 Task: In the sheet Budget Analysis ToolFont size of heading  18 Font style of dataoswald 'Font size of data '9 Alignment of headline & dataAlign center.   Fill color in heading, Red Font color of dataIn the sheet  Budget Tracking Workbookbook
Action: Mouse moved to (263, 191)
Screenshot: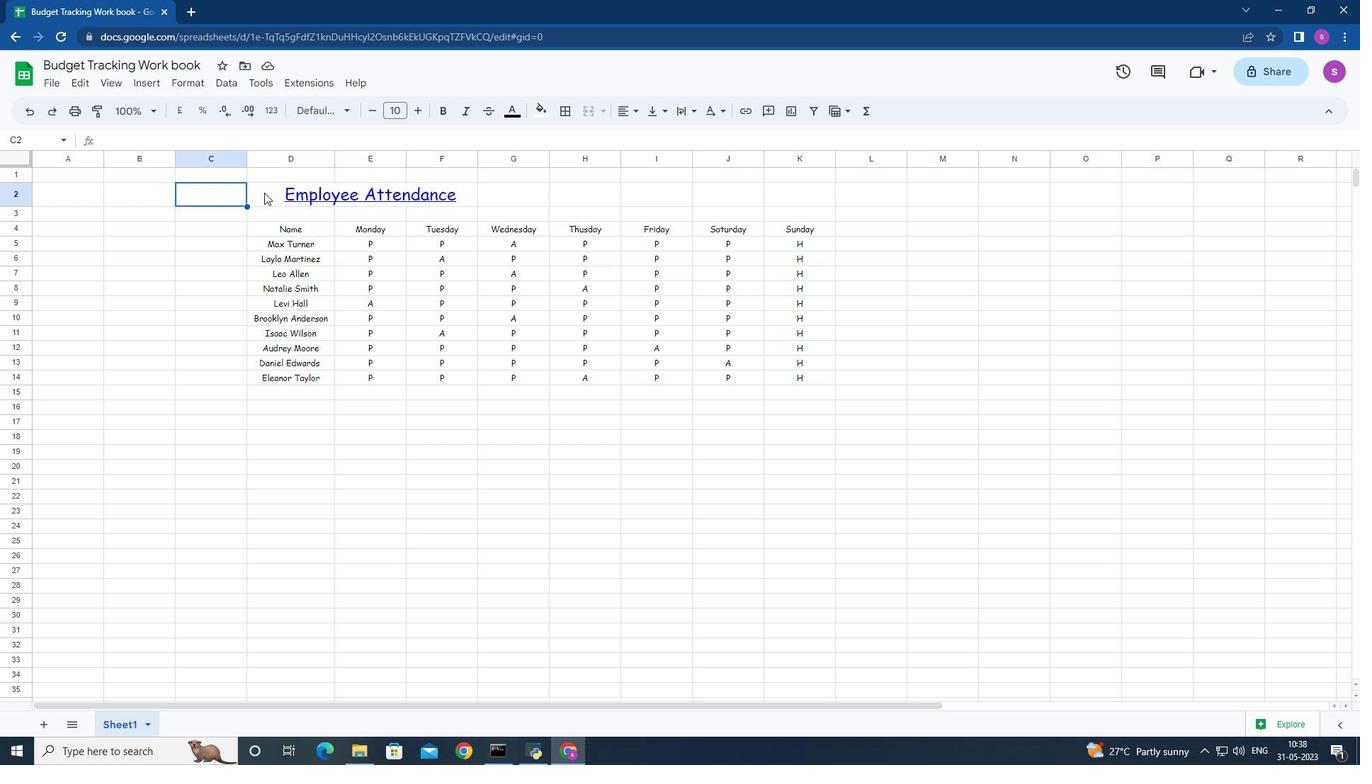 
Action: Mouse pressed left at (263, 191)
Screenshot: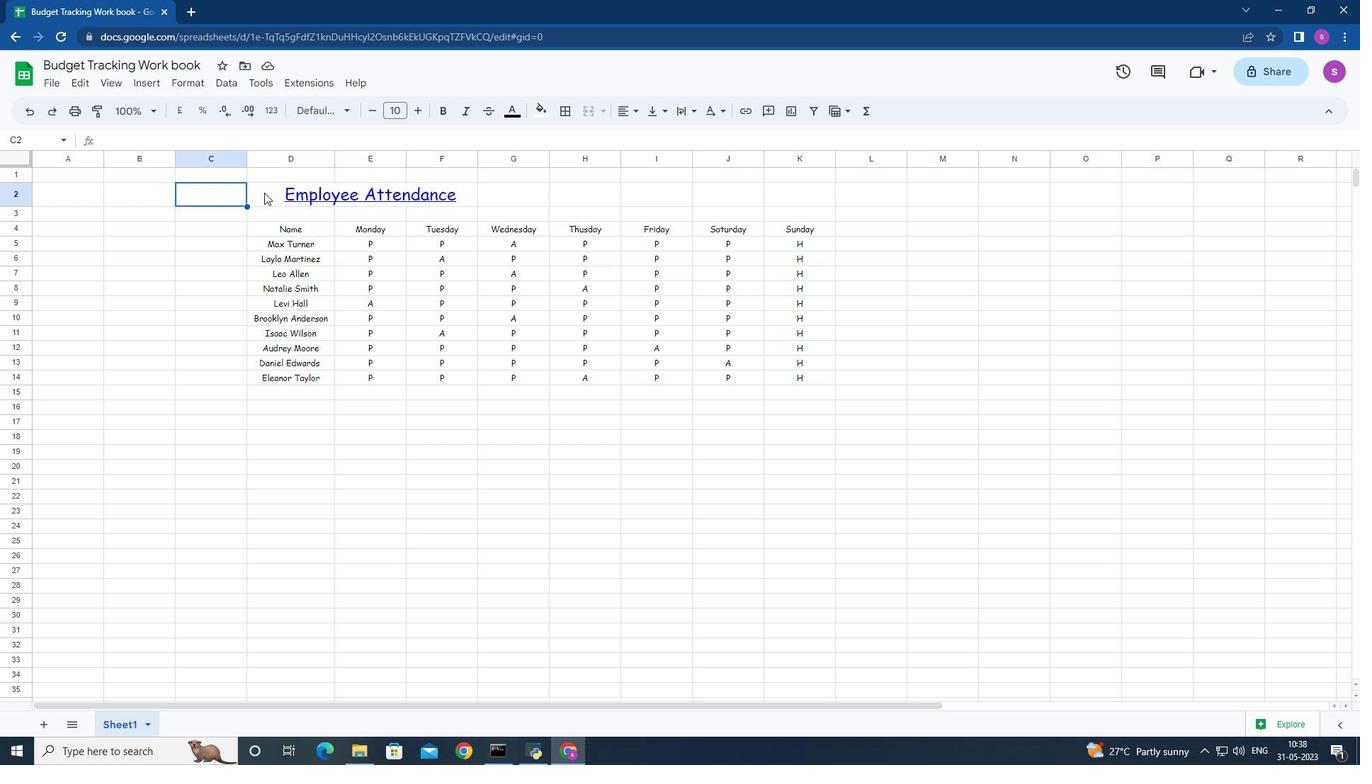 
Action: Mouse moved to (417, 109)
Screenshot: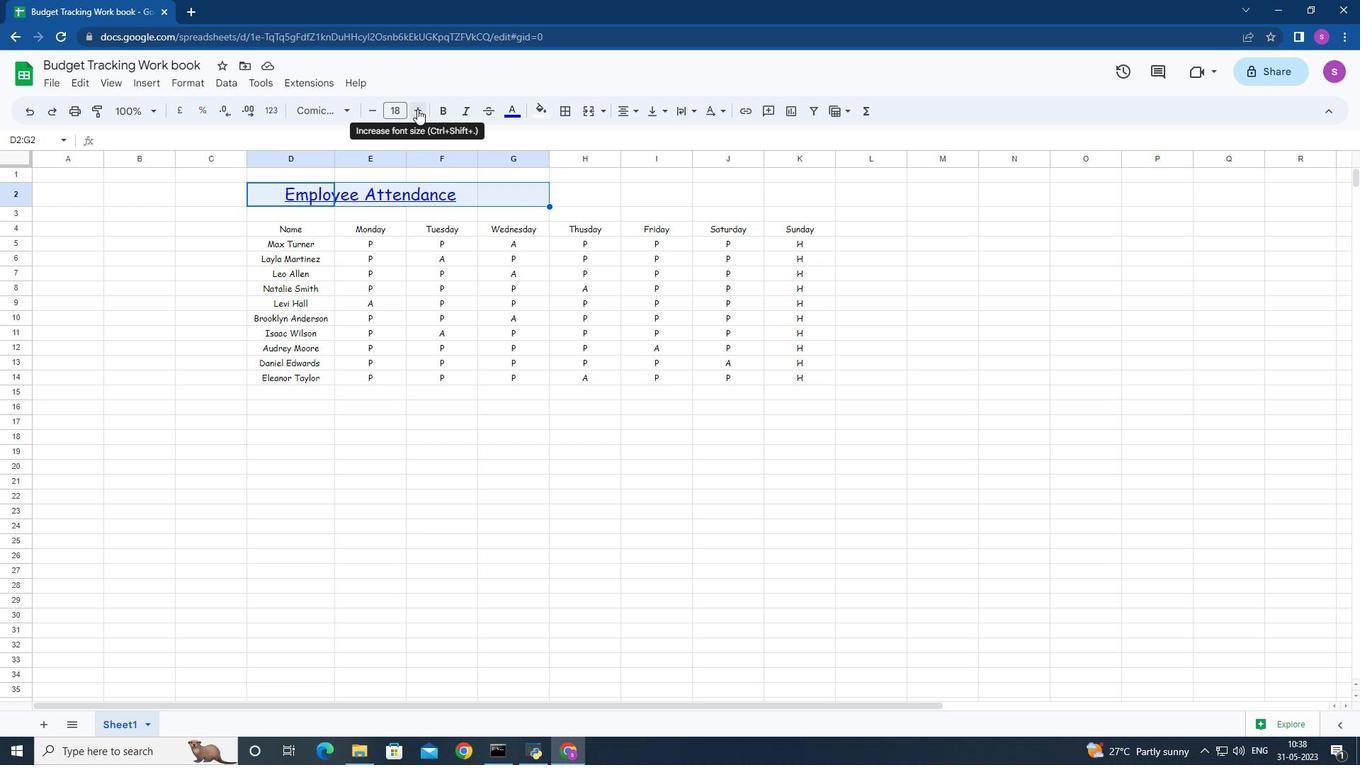 
Action: Mouse pressed left at (417, 109)
Screenshot: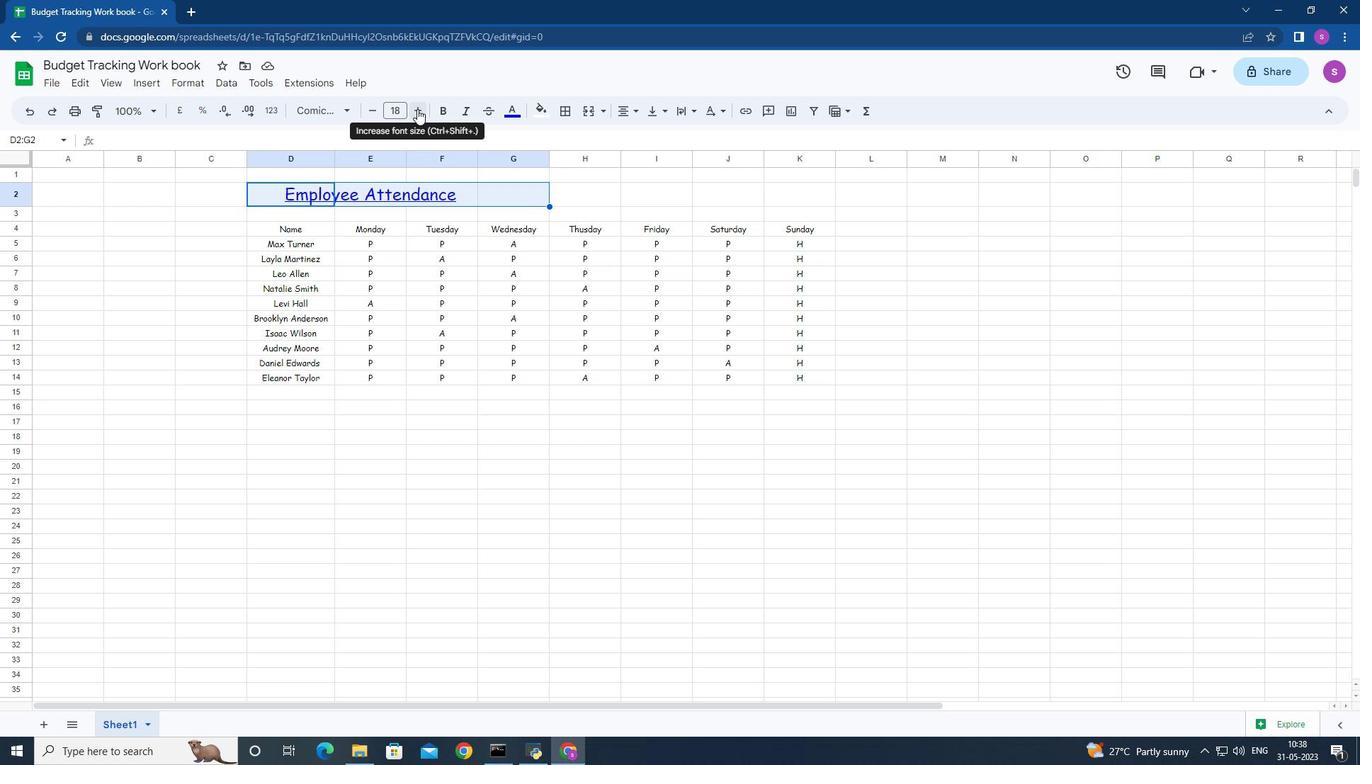
Action: Mouse moved to (374, 110)
Screenshot: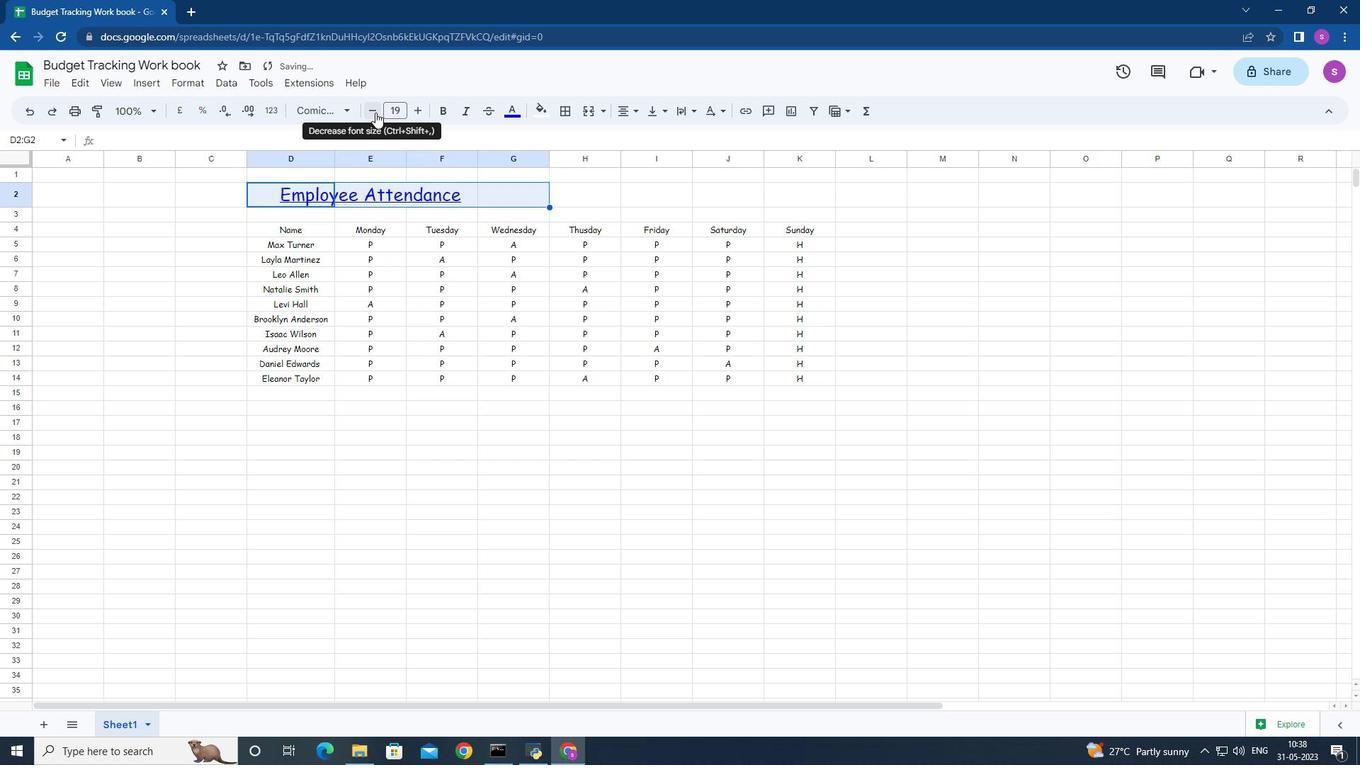 
Action: Mouse pressed left at (374, 110)
Screenshot: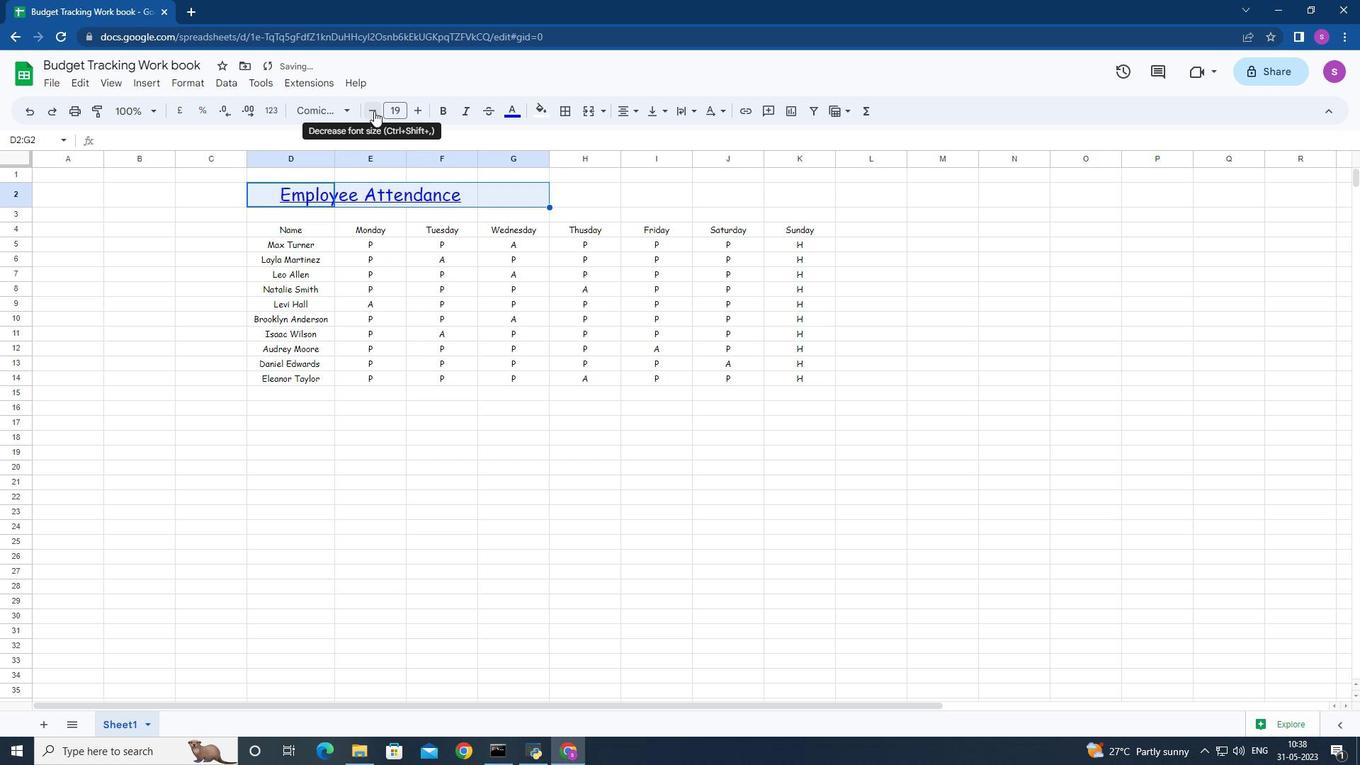 
Action: Mouse moved to (259, 226)
Screenshot: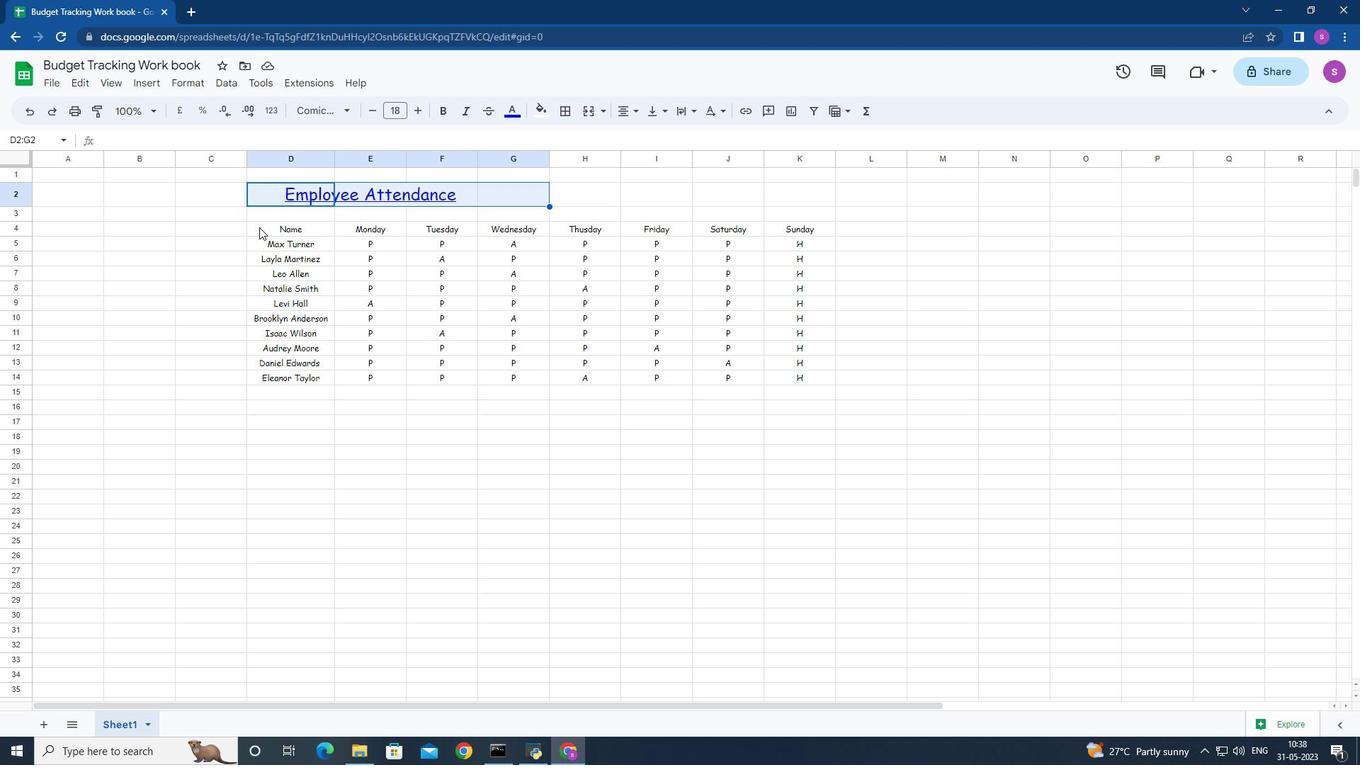 
Action: Mouse pressed left at (259, 226)
Screenshot: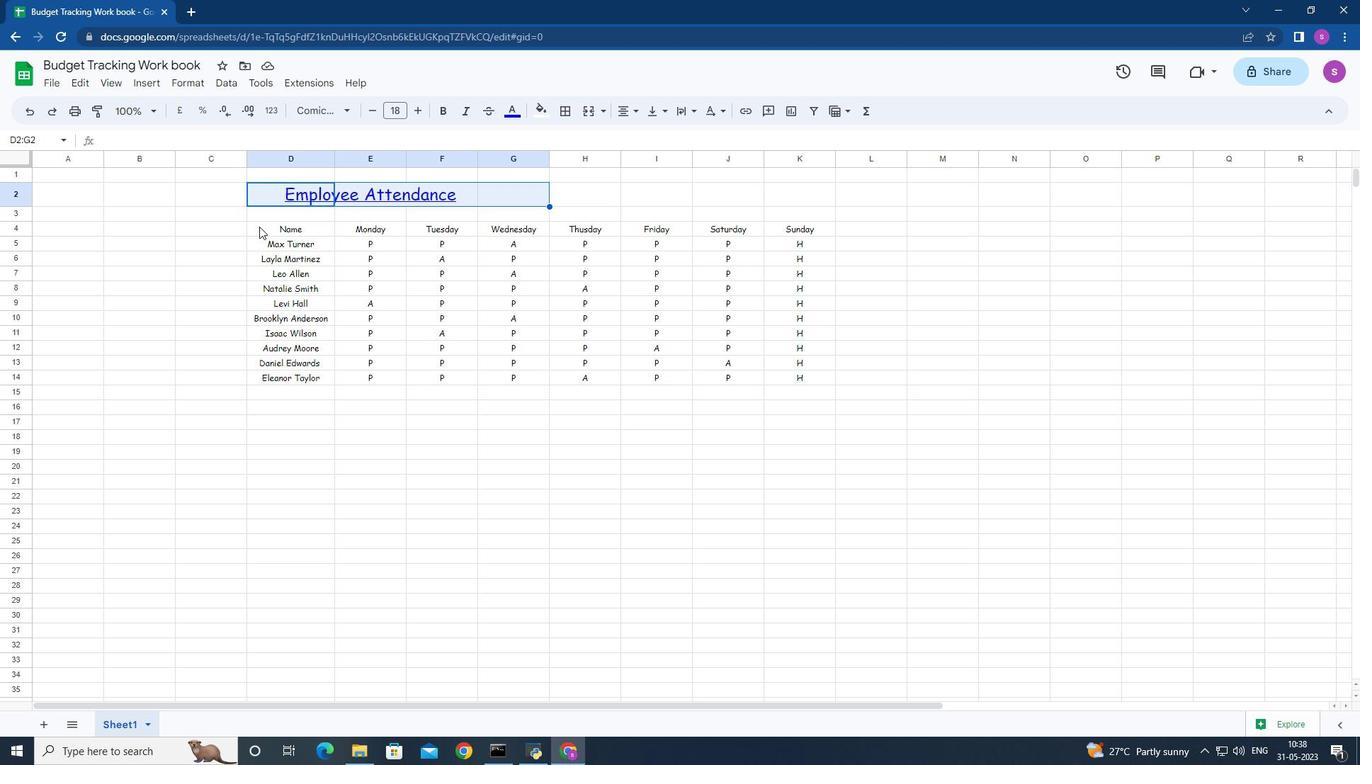 
Action: Mouse moved to (347, 110)
Screenshot: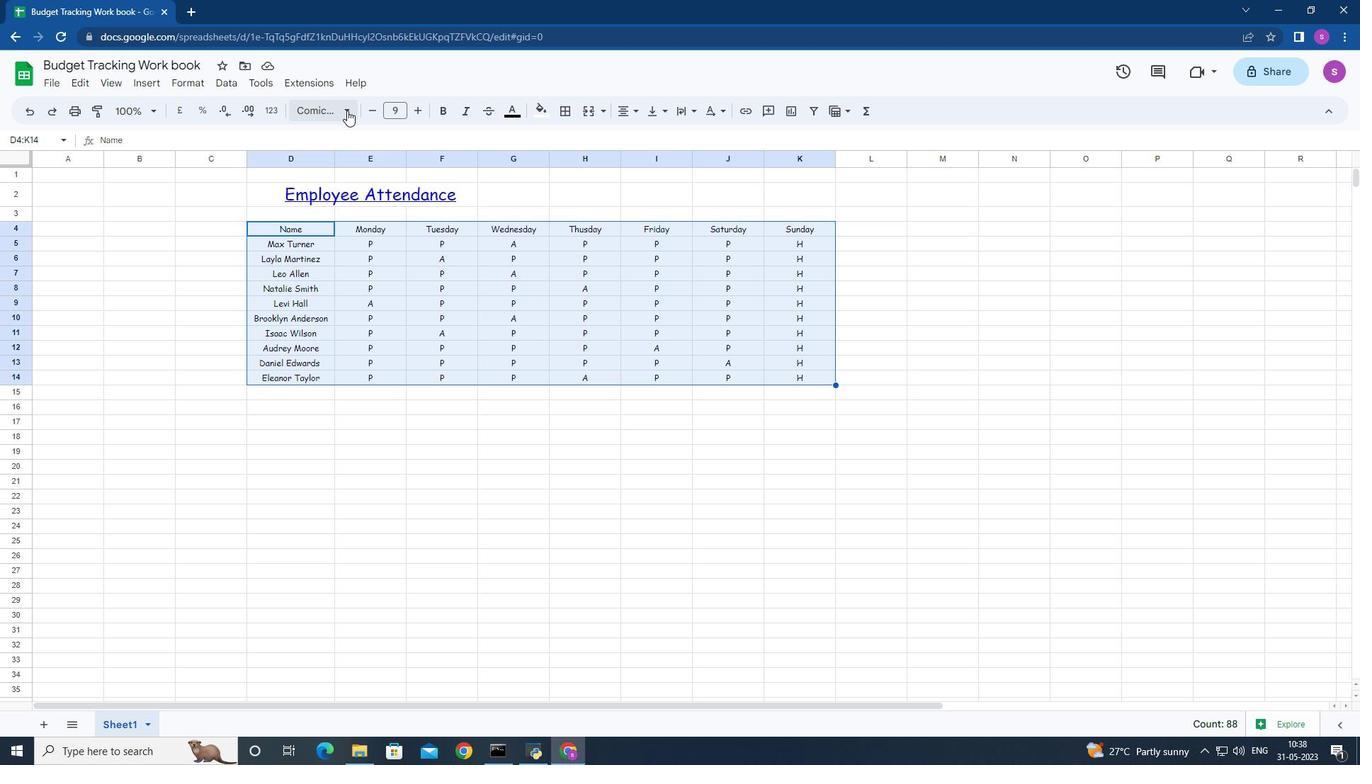 
Action: Mouse pressed left at (347, 110)
Screenshot: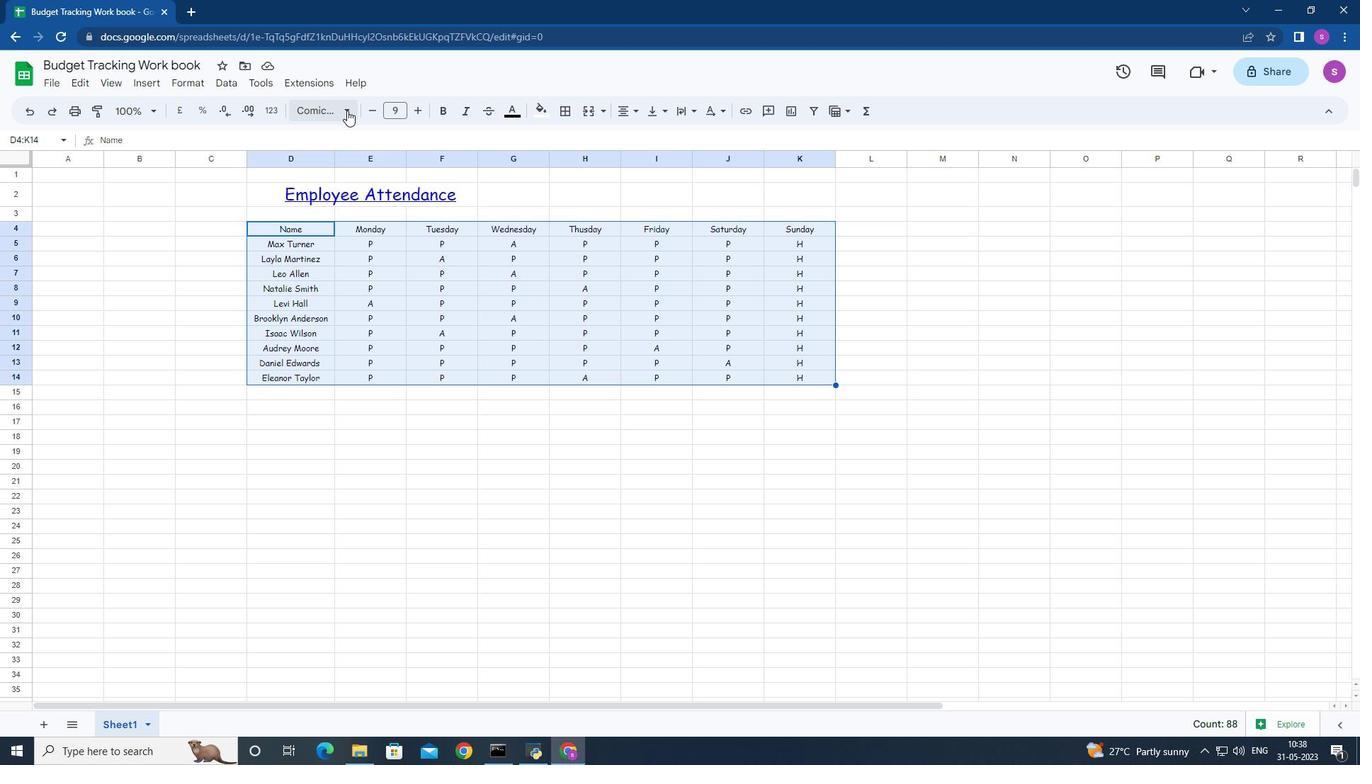 
Action: Mouse moved to (368, 272)
Screenshot: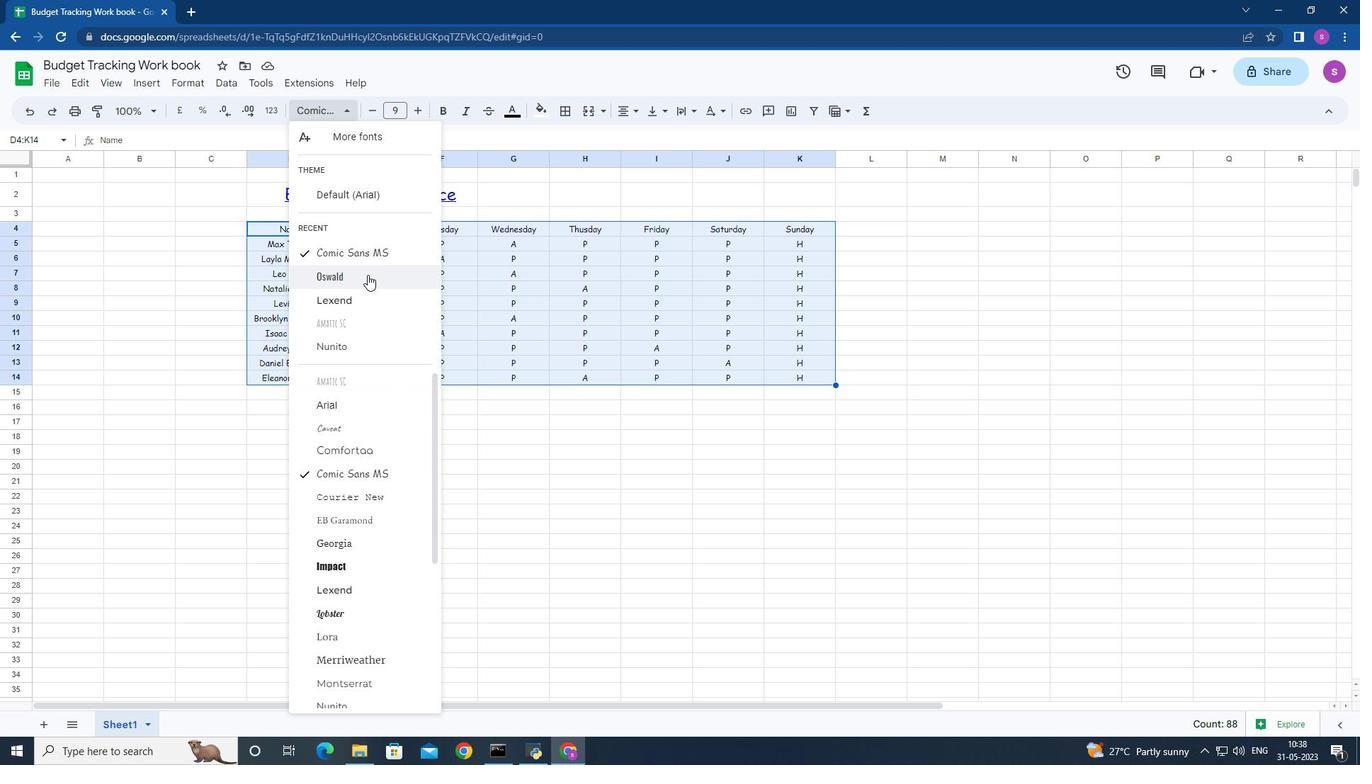 
Action: Mouse pressed left at (368, 272)
Screenshot: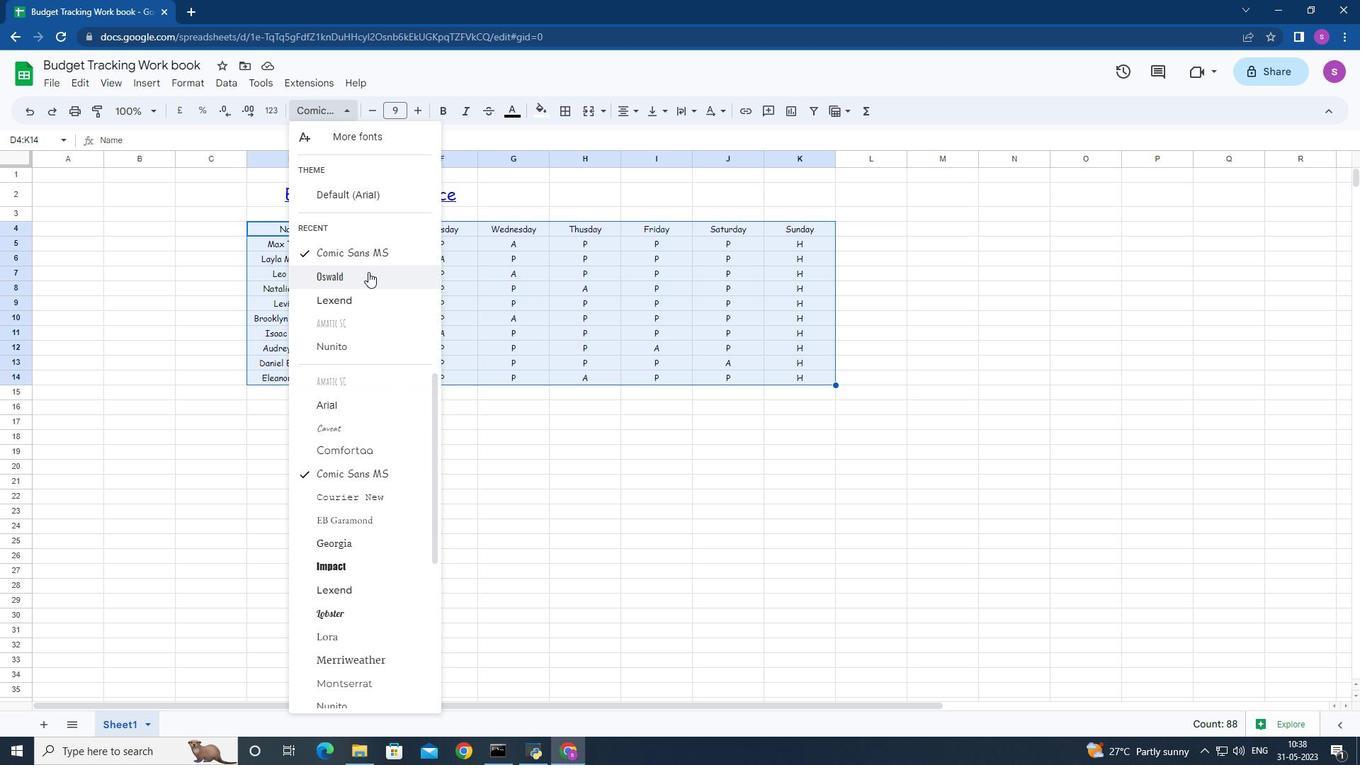 
Action: Mouse moved to (418, 112)
Screenshot: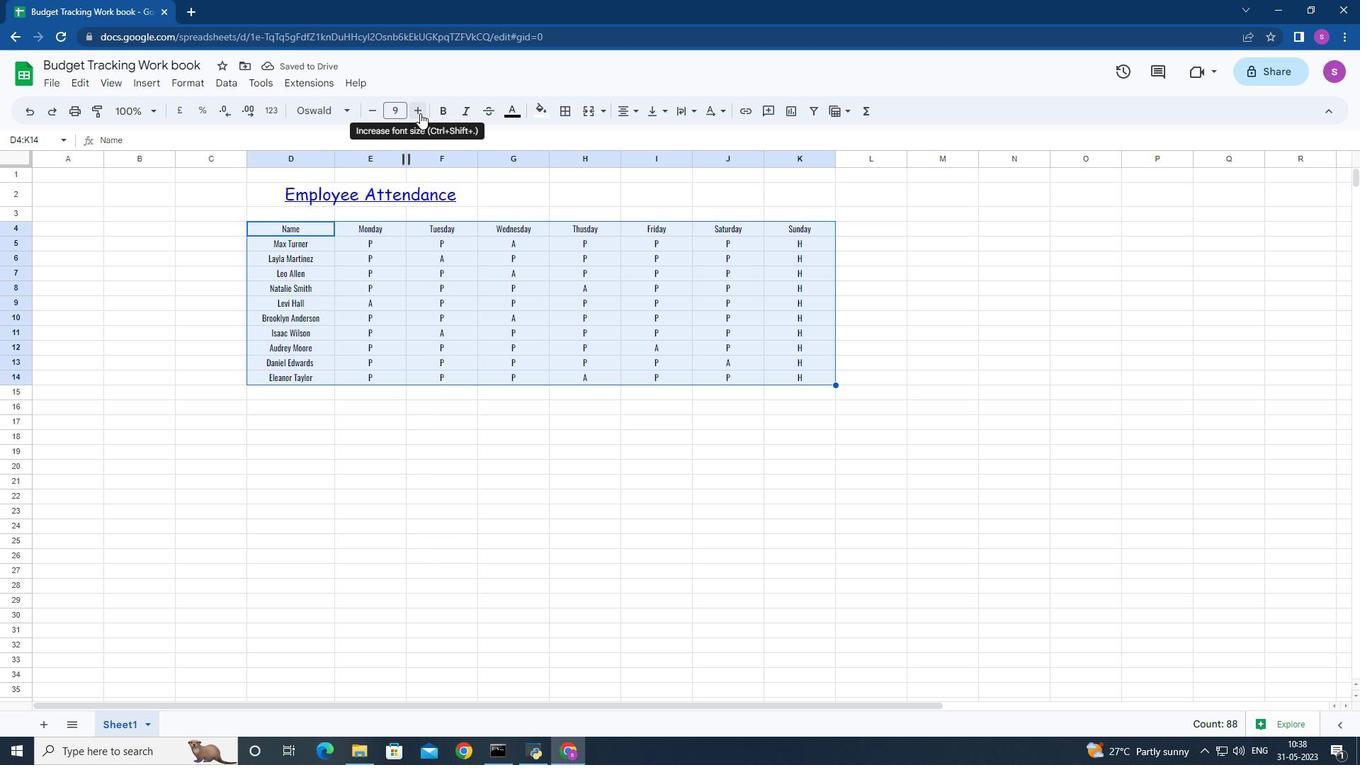 
Action: Mouse pressed left at (418, 112)
Screenshot: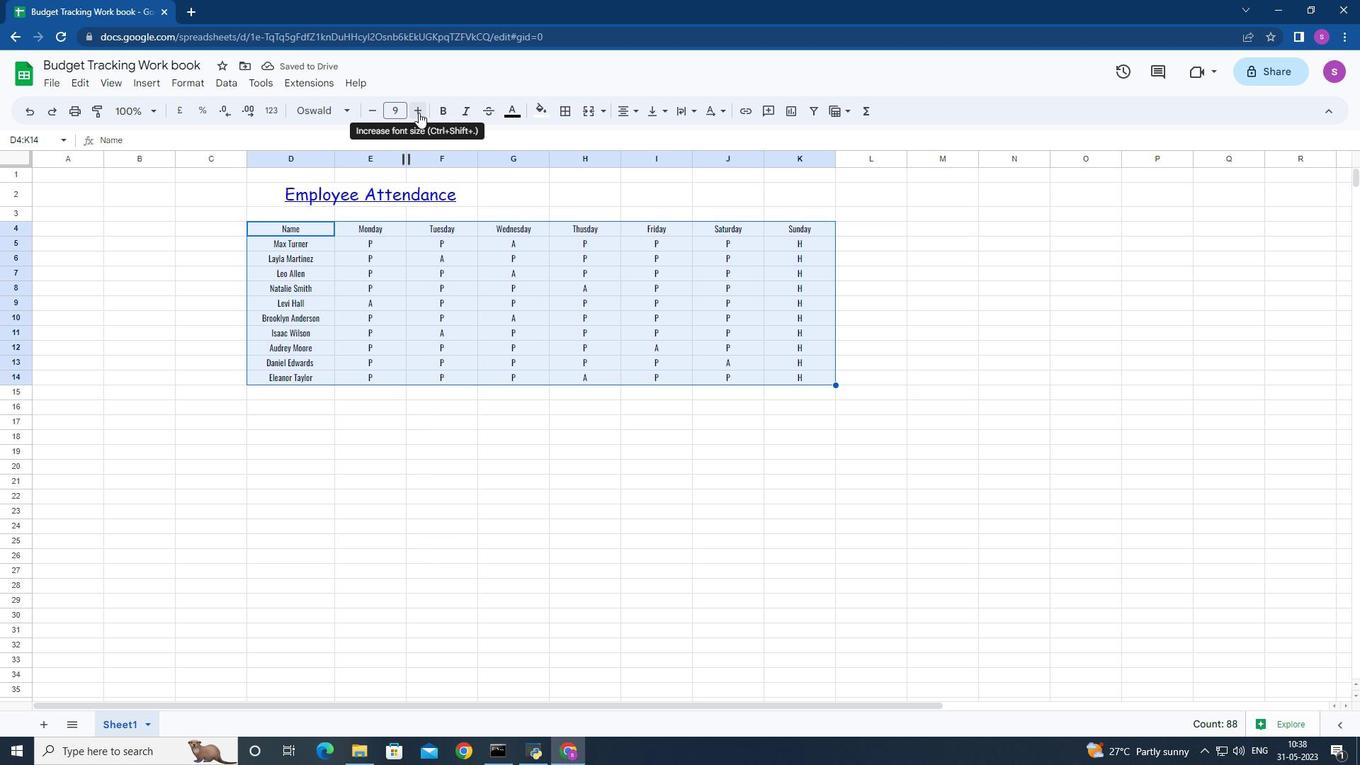 
Action: Mouse moved to (369, 113)
Screenshot: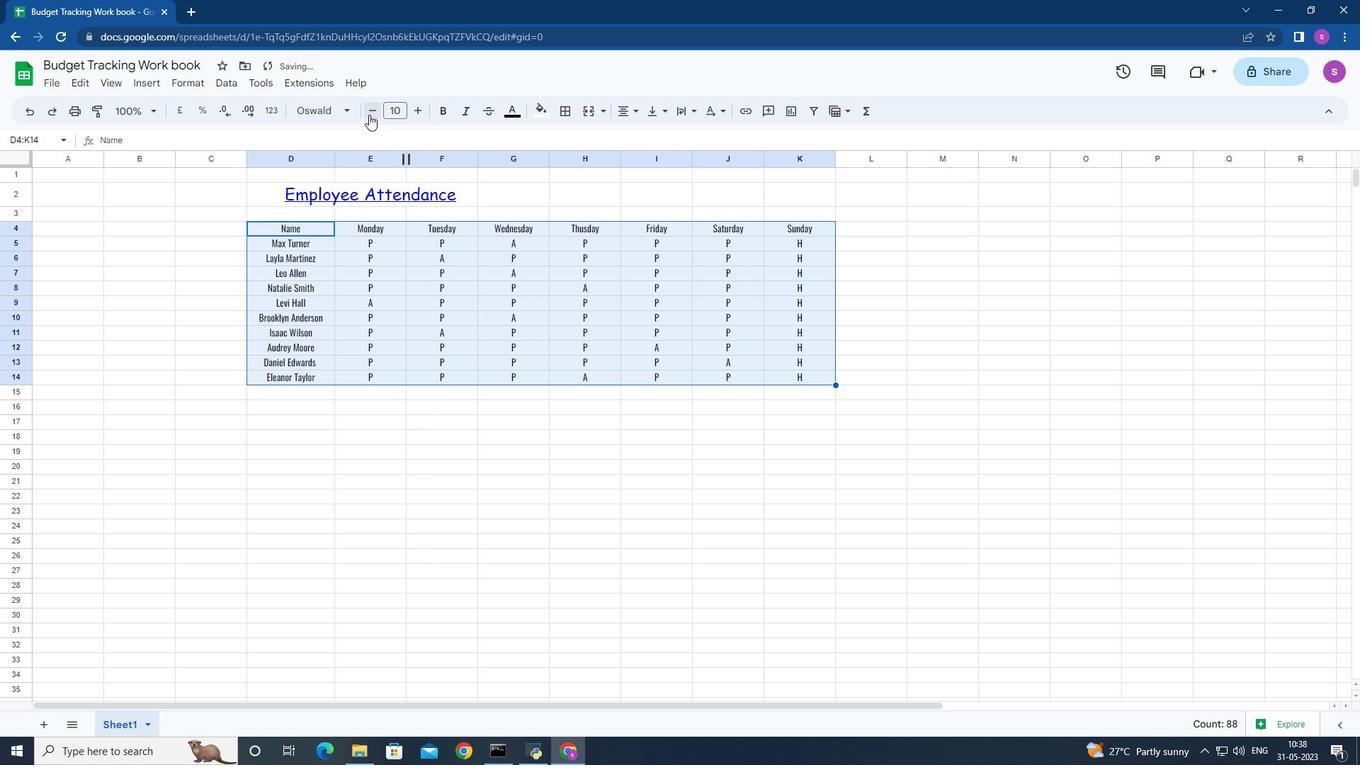 
Action: Mouse pressed left at (369, 113)
Screenshot: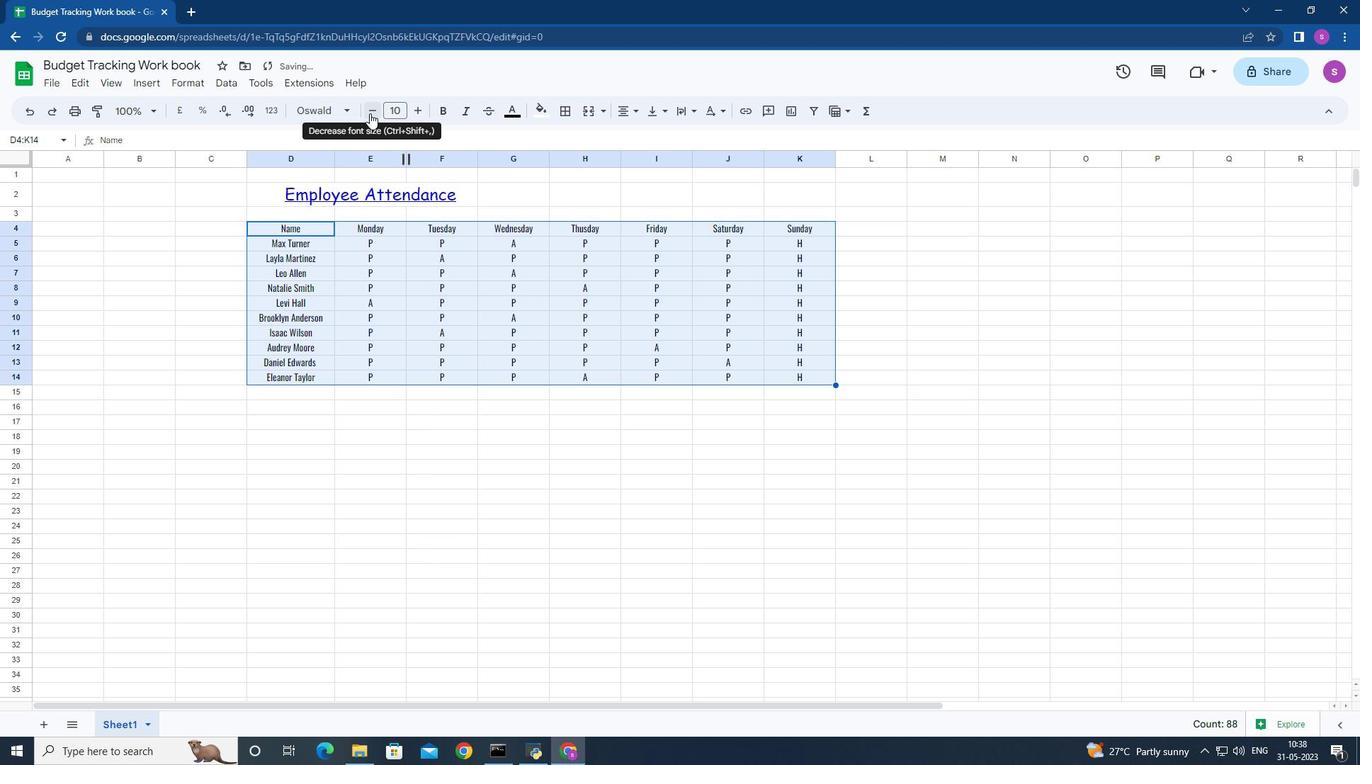 
Action: Mouse moved to (508, 111)
Screenshot: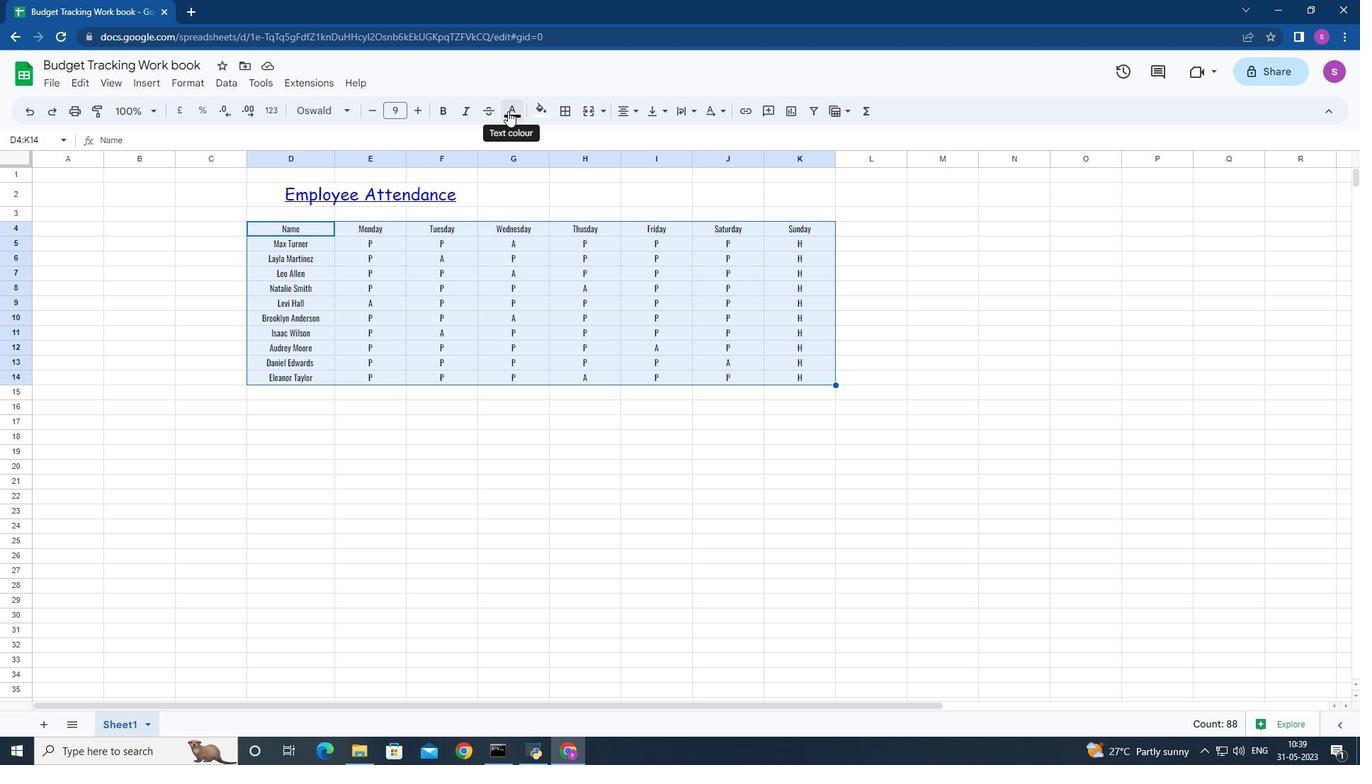 
Action: Mouse pressed left at (508, 111)
Screenshot: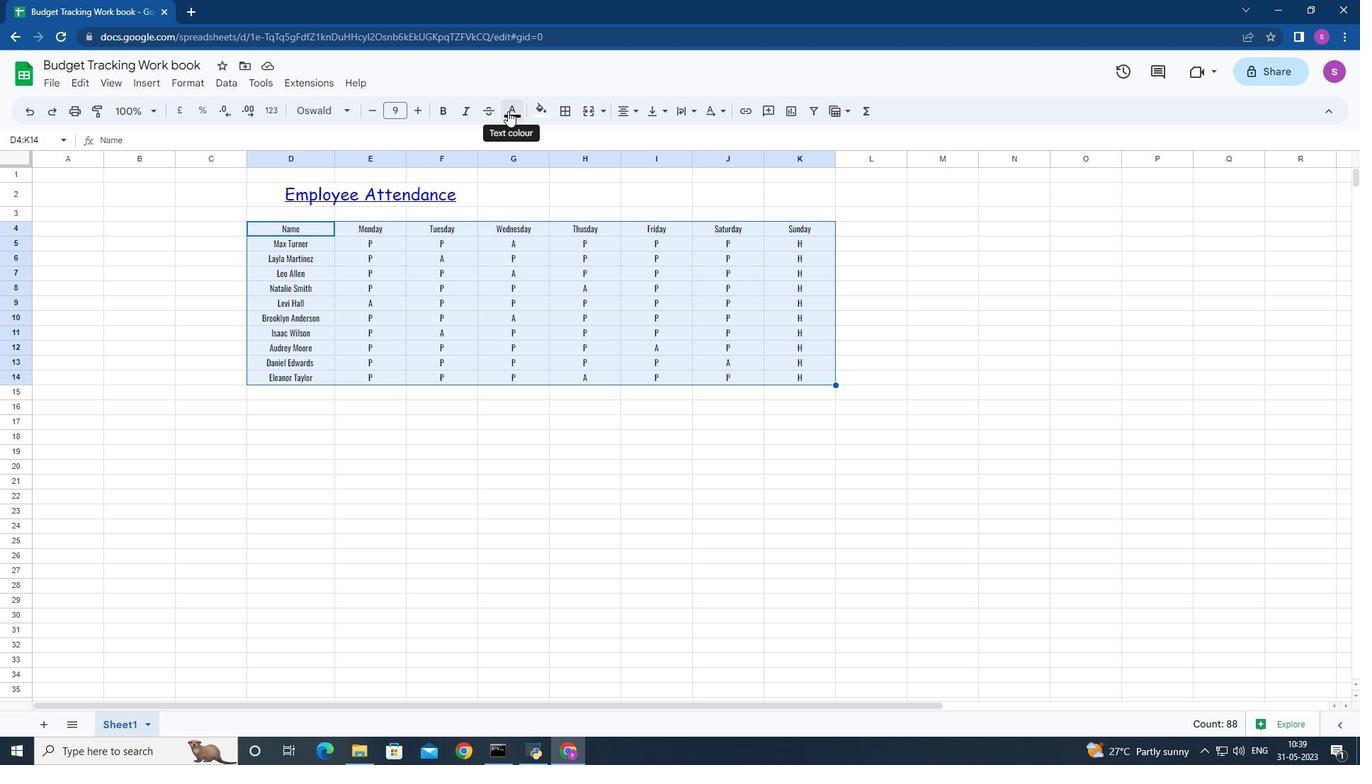 
Action: Mouse moved to (531, 172)
Screenshot: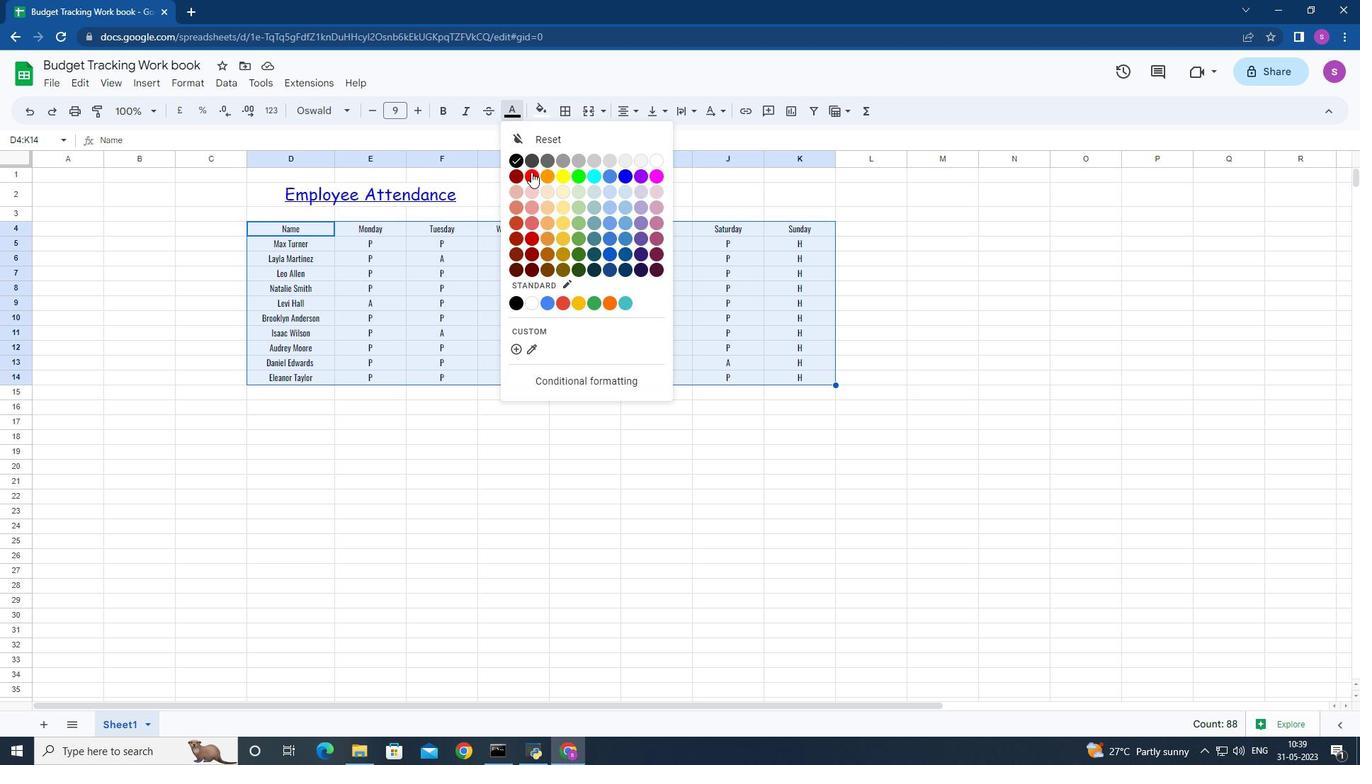 
Action: Mouse pressed left at (531, 172)
Screenshot: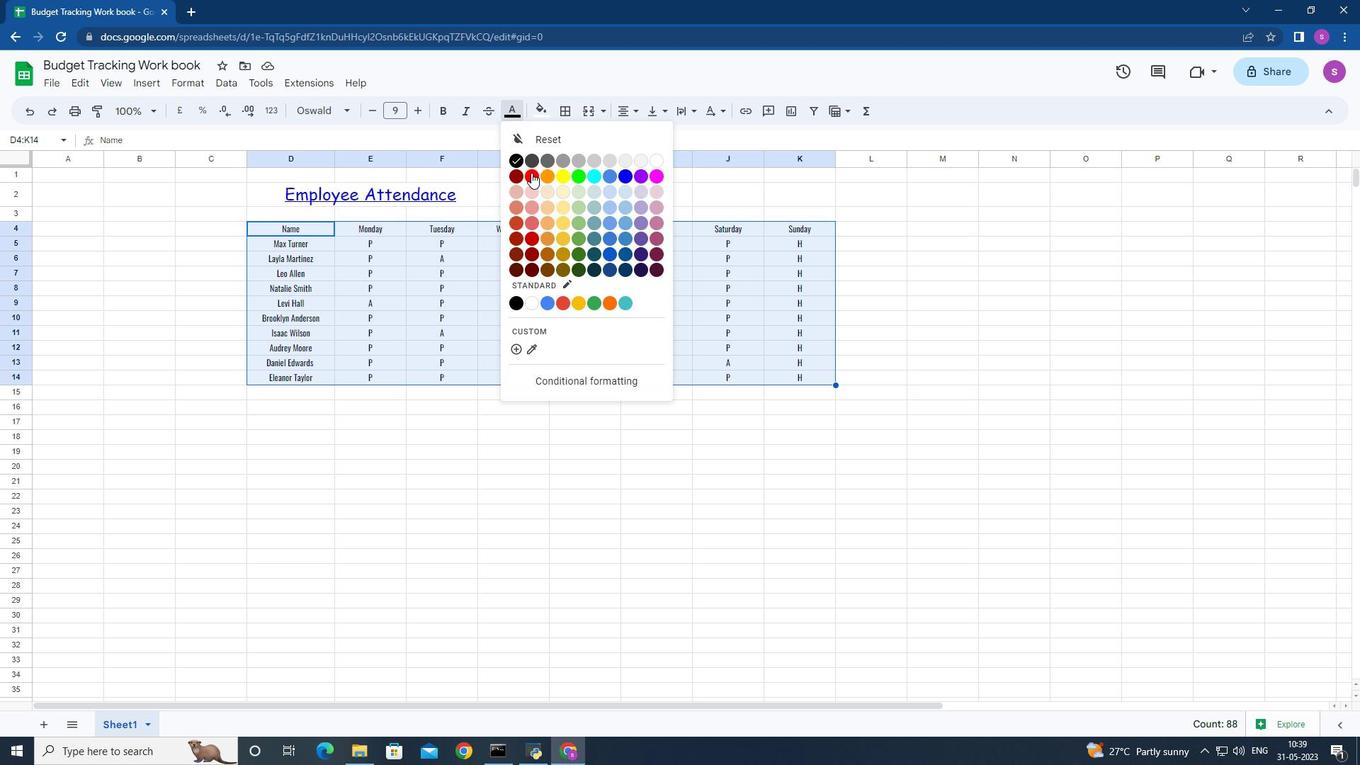 
Action: Mouse moved to (276, 185)
Screenshot: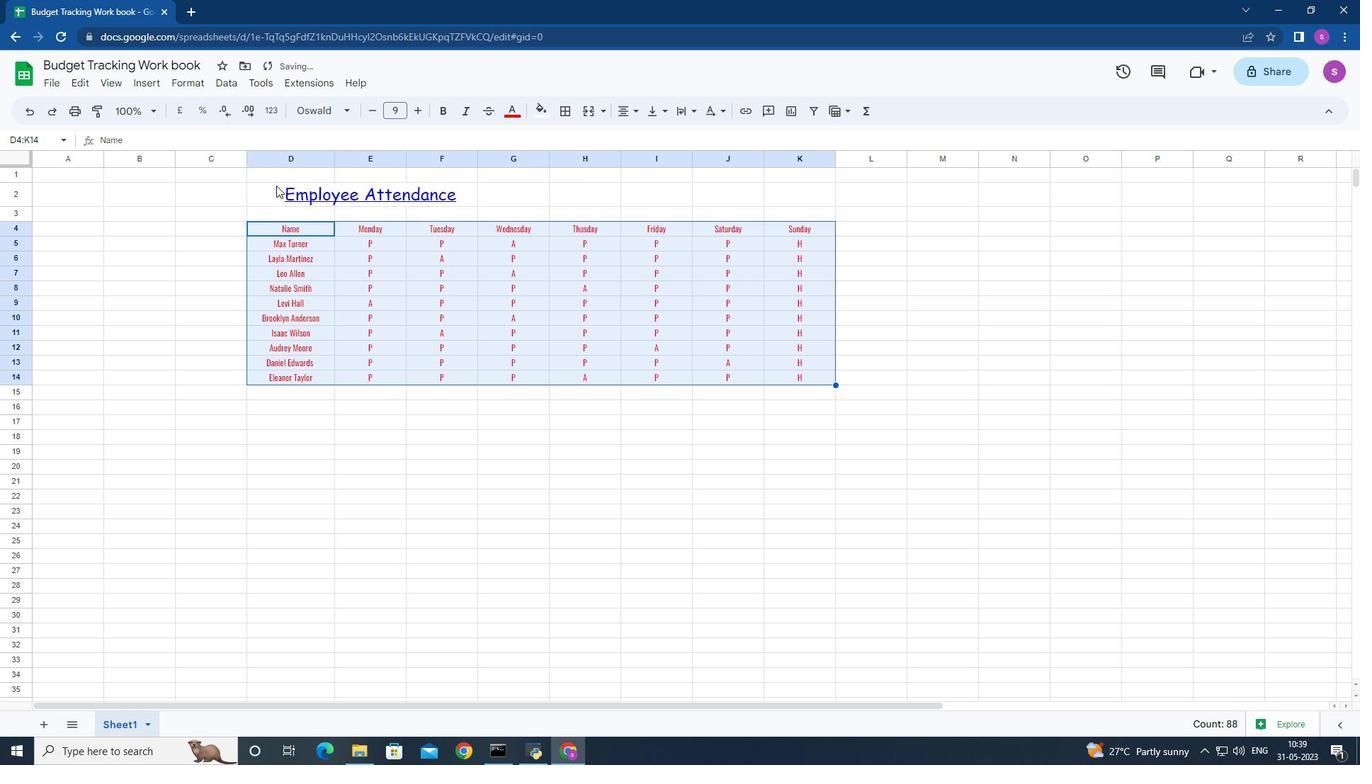 
Action: Mouse pressed left at (276, 185)
Screenshot: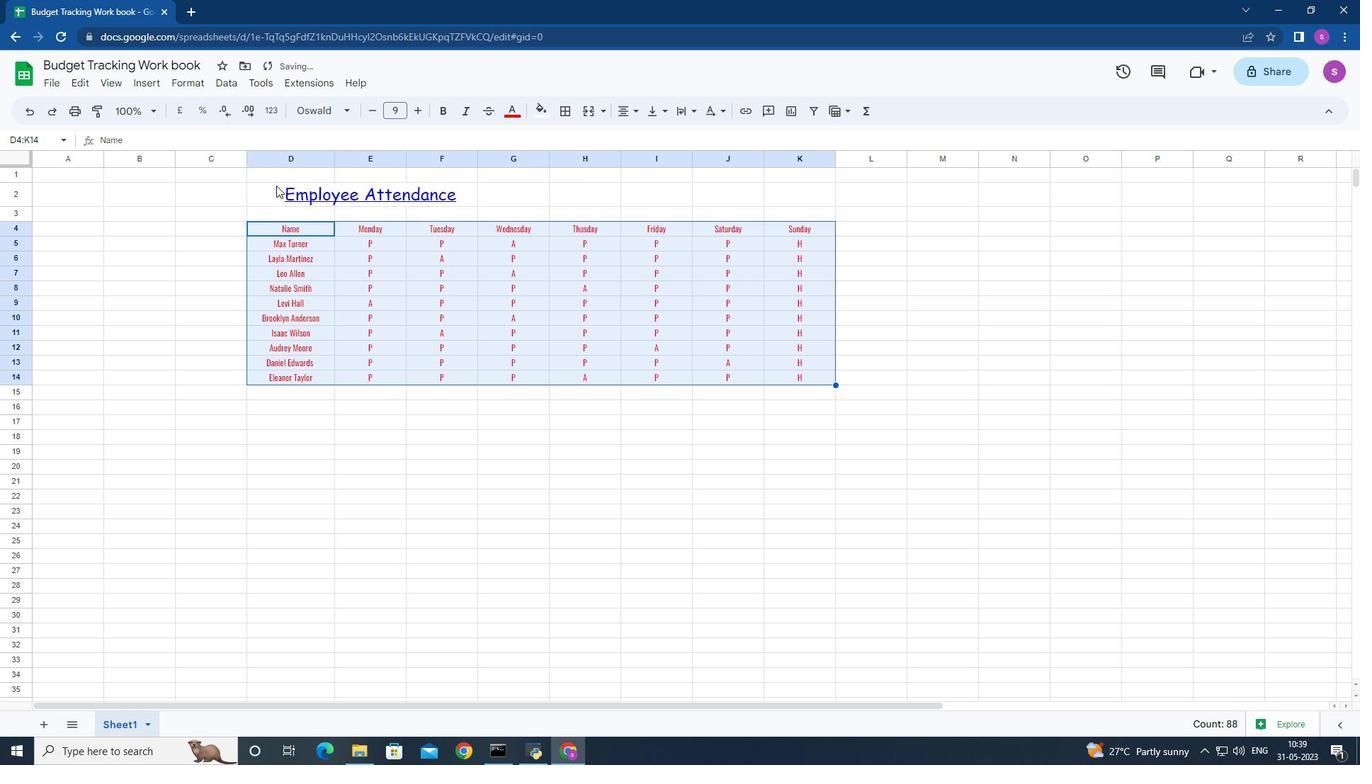 
Action: Mouse moved to (543, 109)
Screenshot: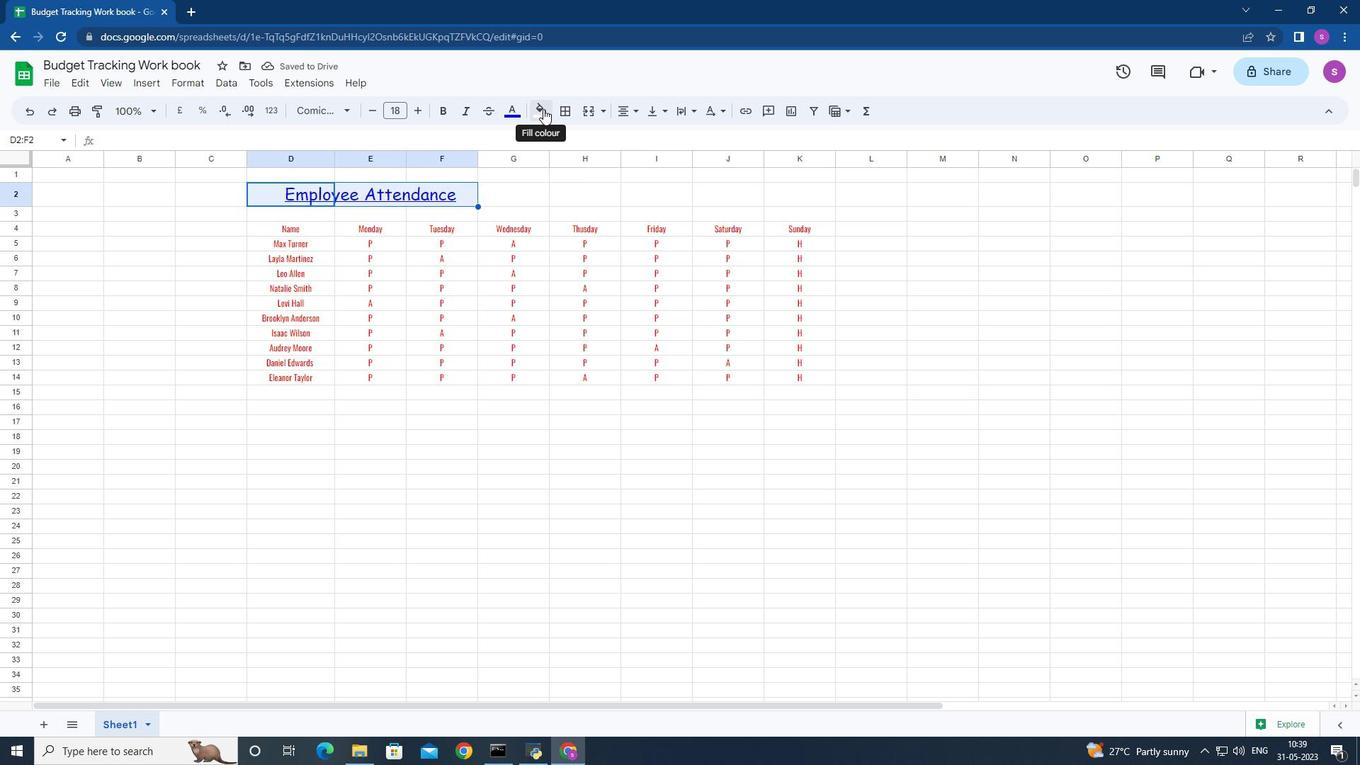 
Action: Mouse pressed left at (543, 109)
Screenshot: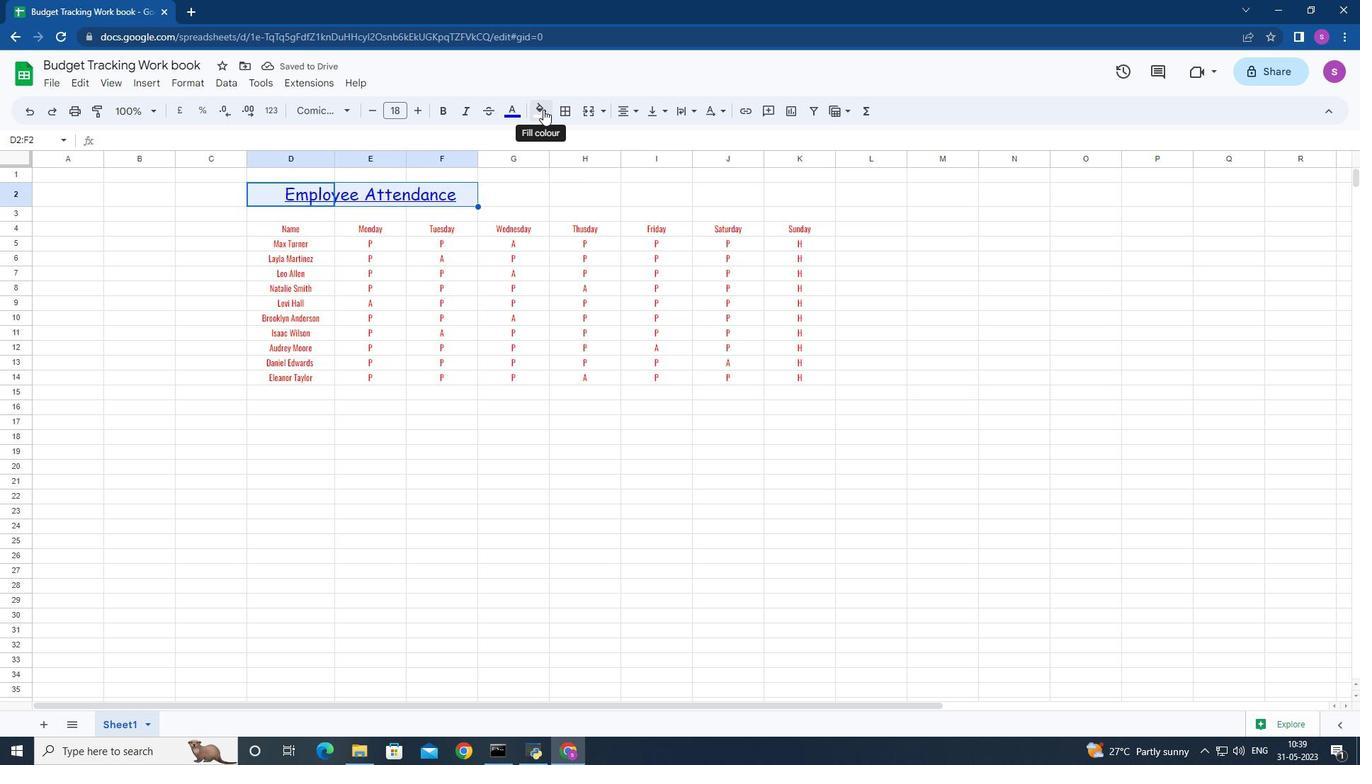 
Action: Mouse moved to (560, 177)
Screenshot: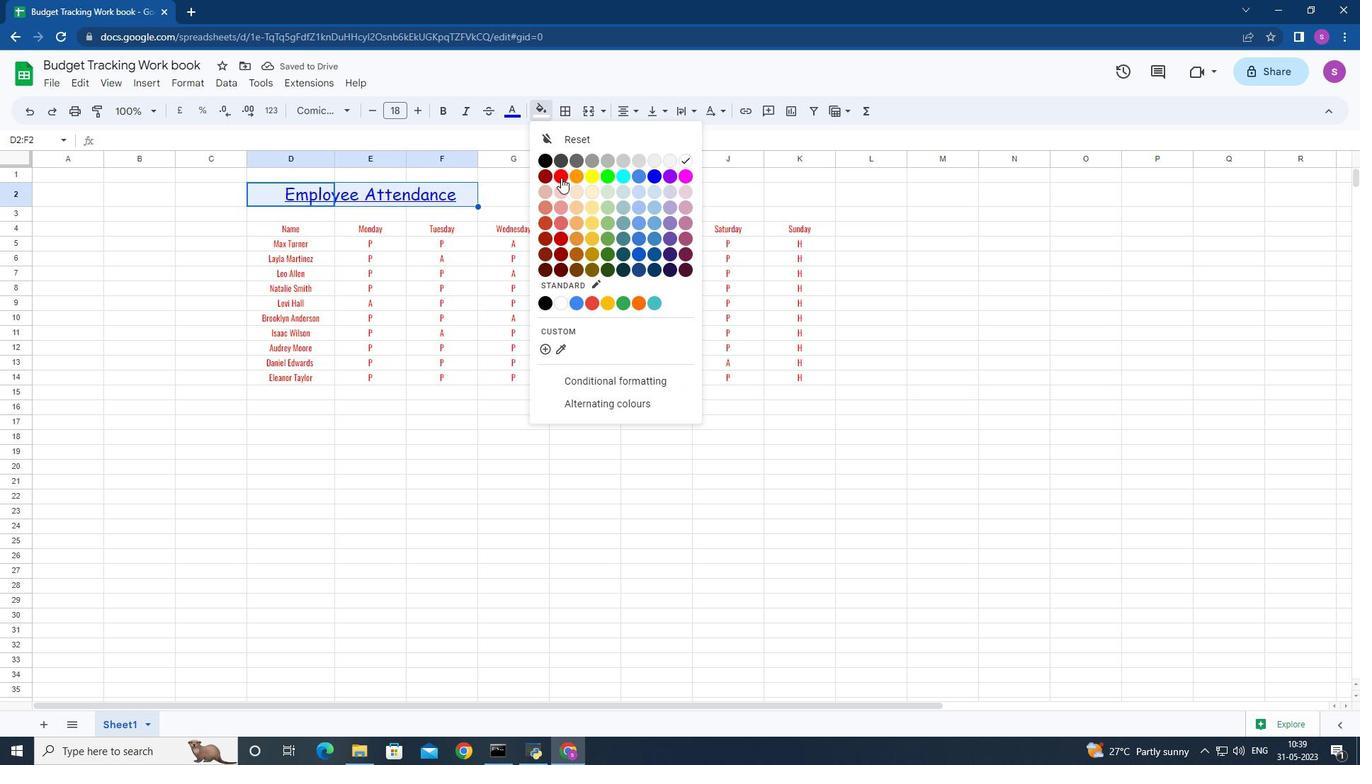 
Action: Mouse pressed left at (560, 177)
Screenshot: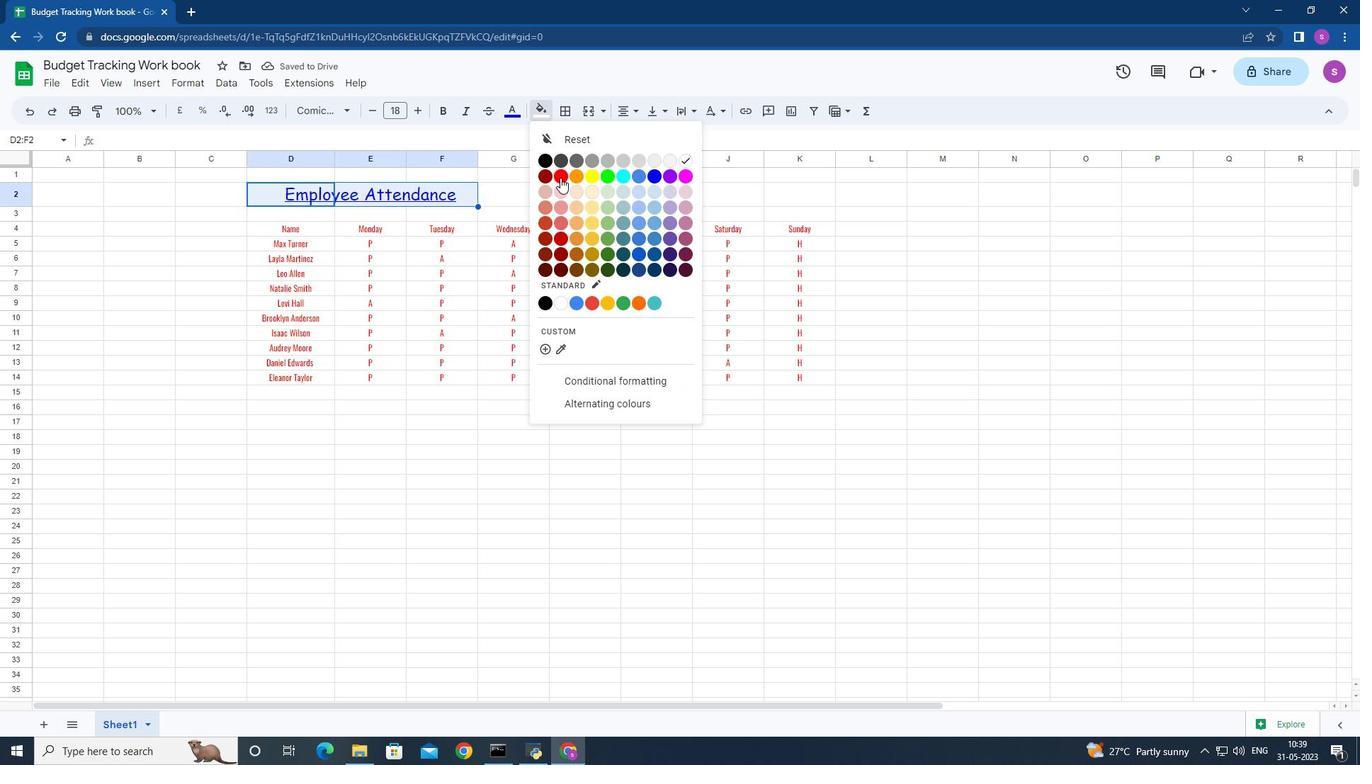 
Action: Mouse moved to (177, 221)
Screenshot: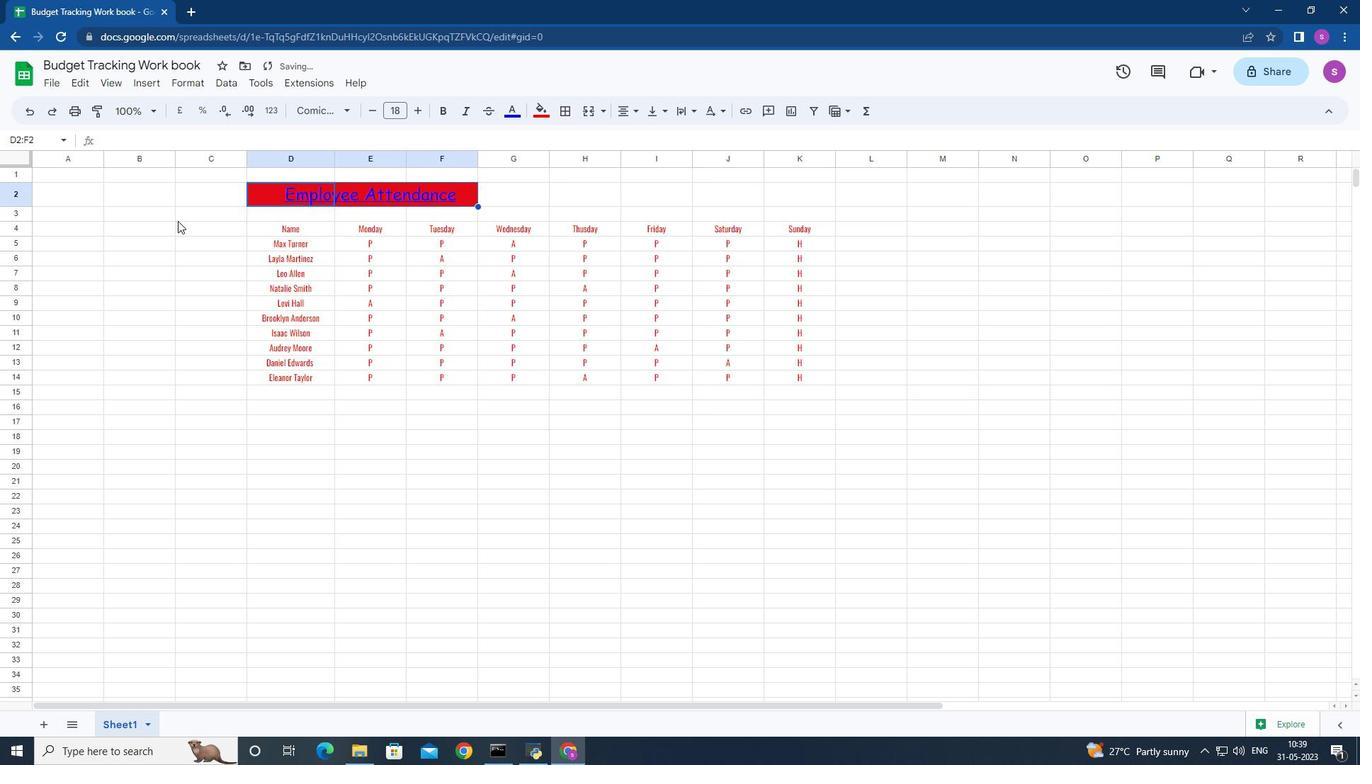 
Action: Mouse pressed left at (177, 221)
Screenshot: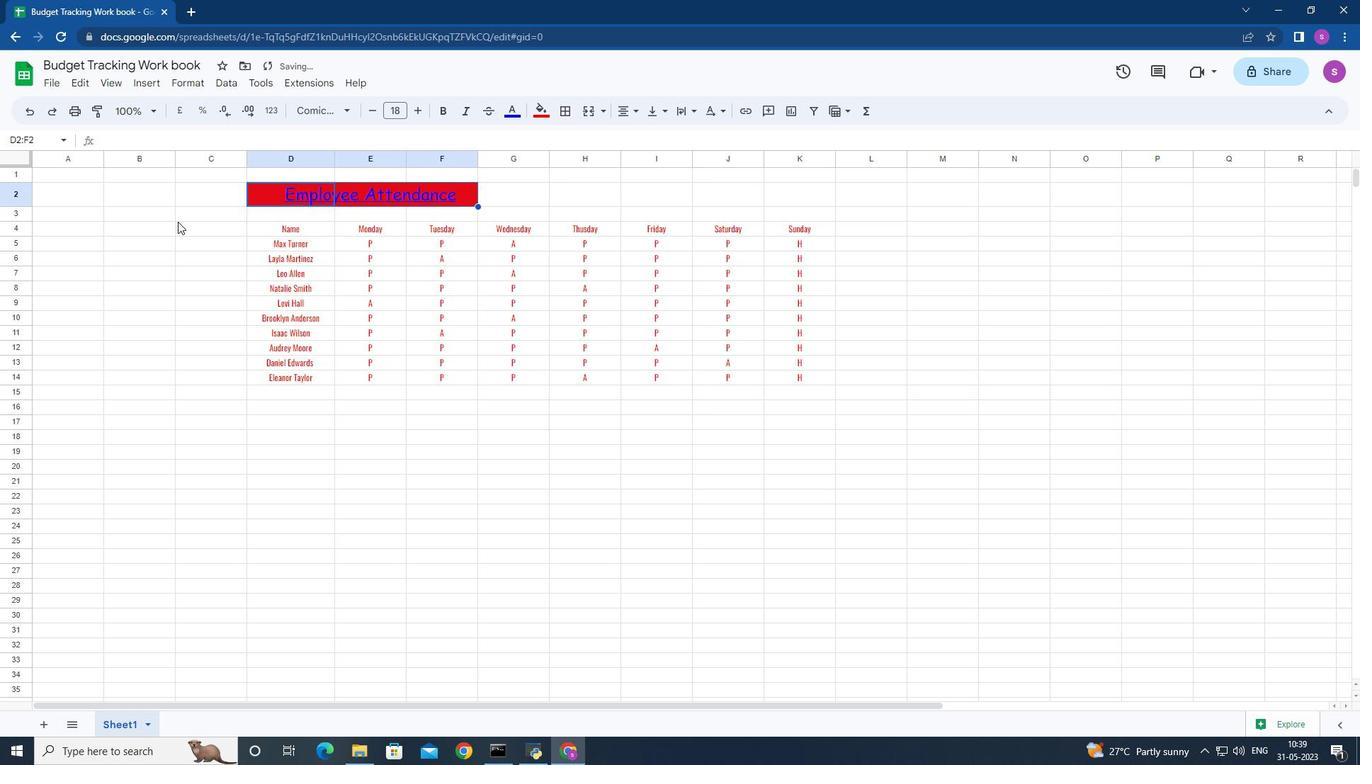 
Action: Mouse moved to (231, 186)
Screenshot: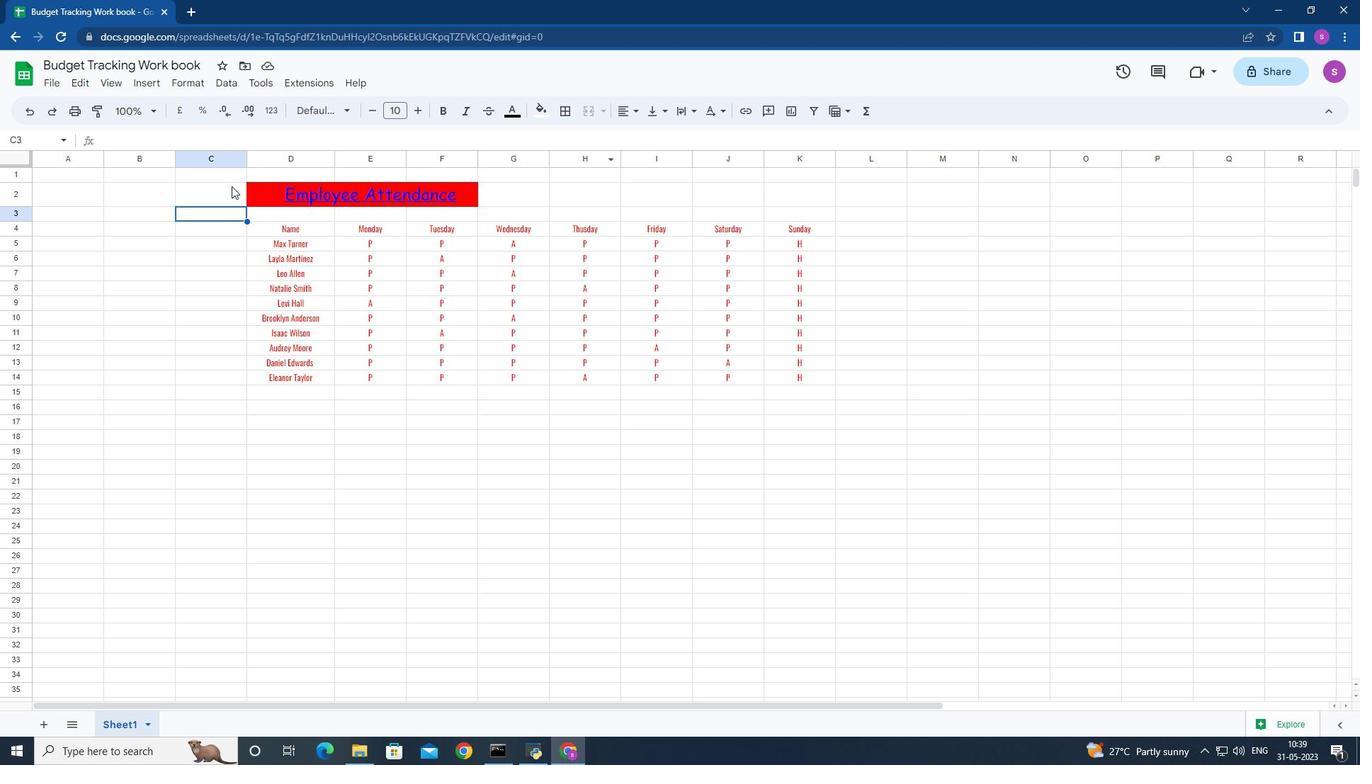 
Action: Mouse pressed left at (231, 186)
Screenshot: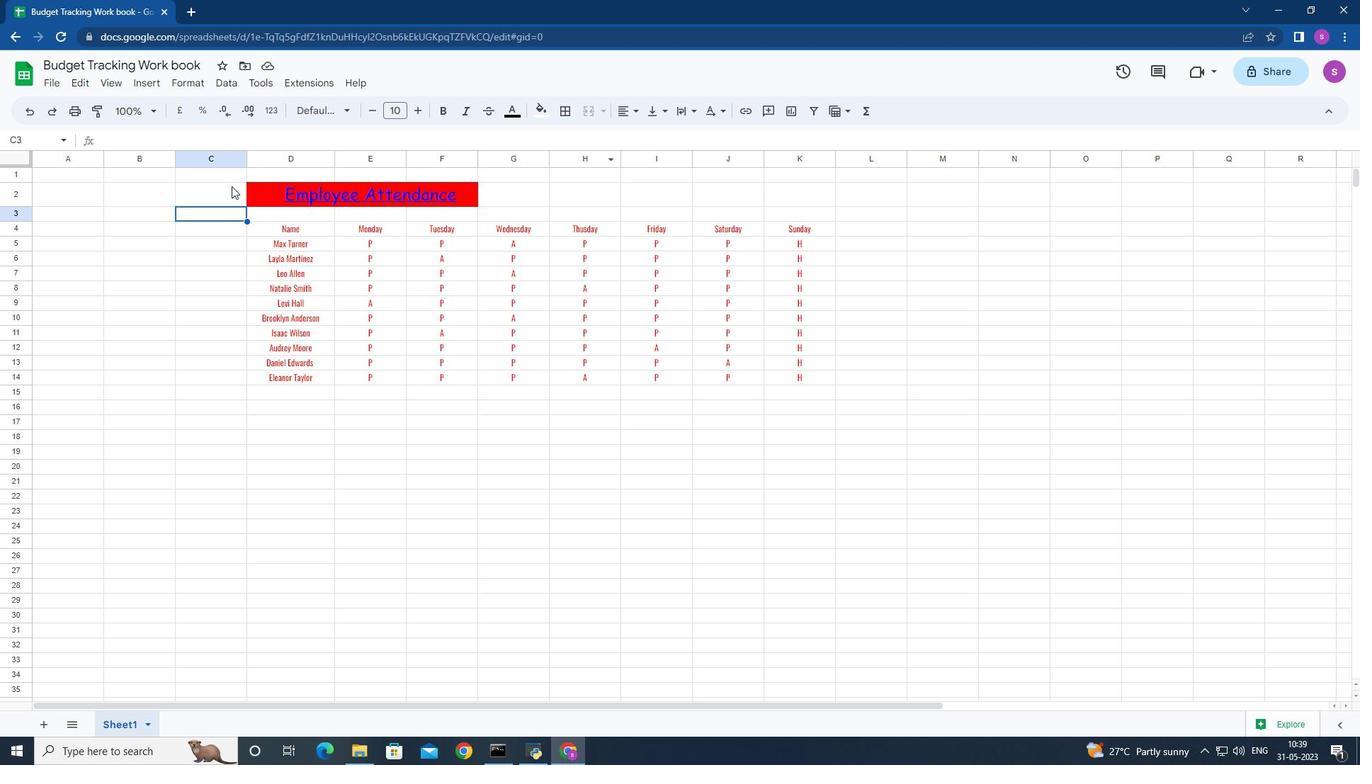 
Action: Mouse moved to (635, 112)
Screenshot: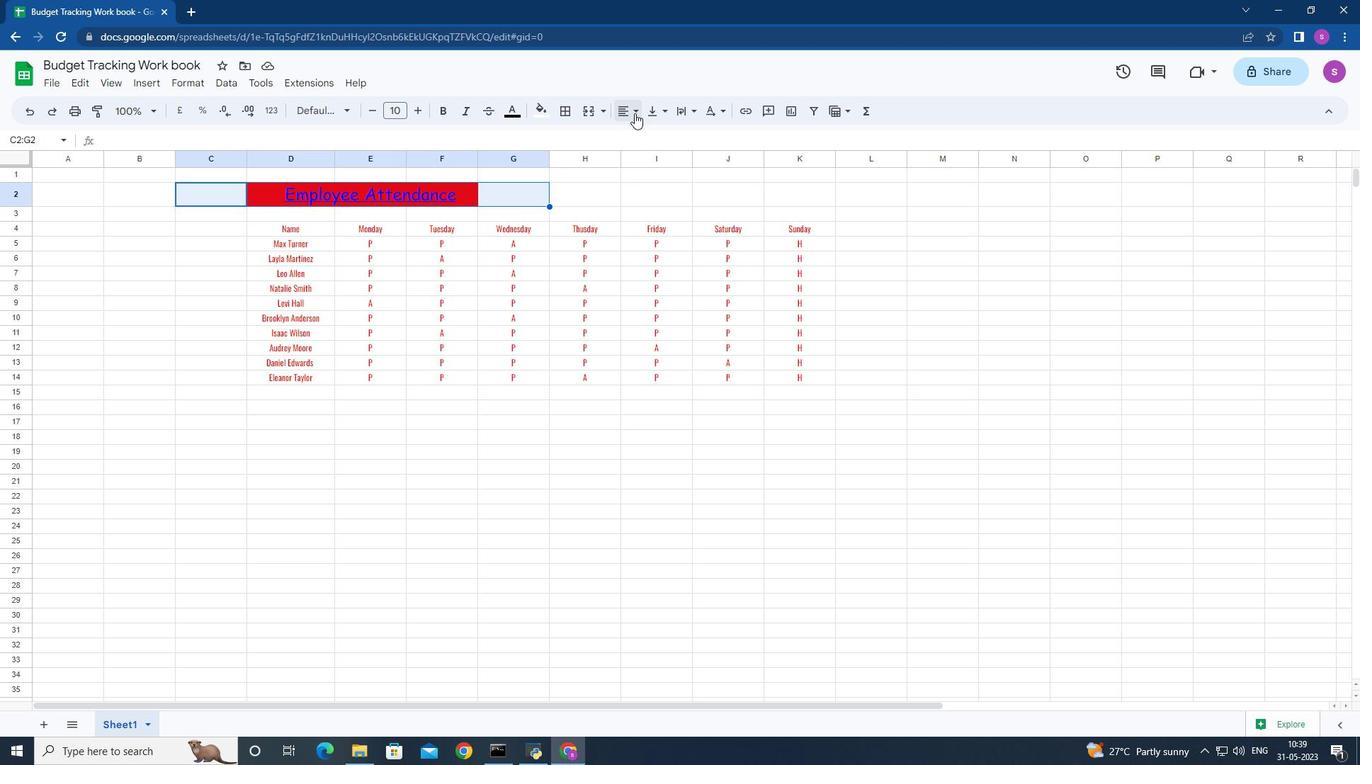 
Action: Mouse pressed left at (635, 112)
Screenshot: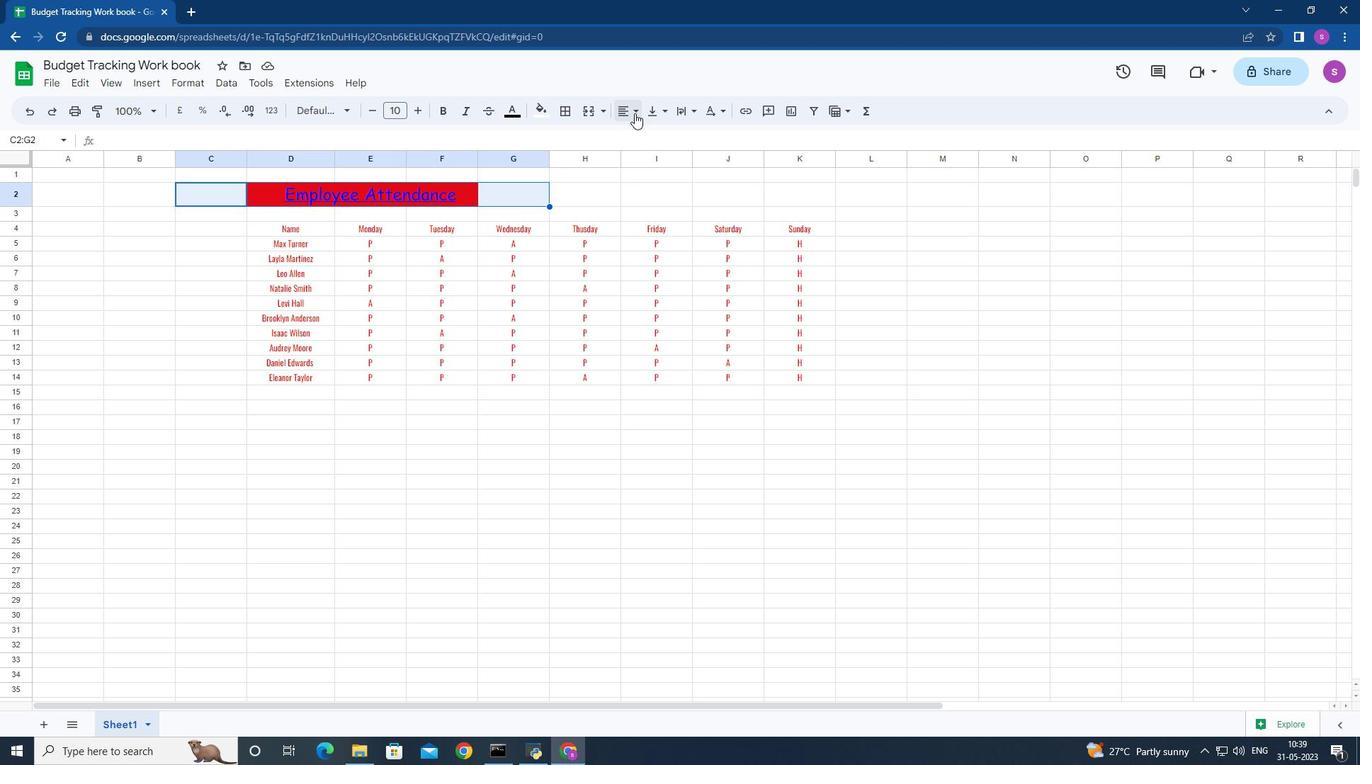 
Action: Mouse moved to (649, 137)
Screenshot: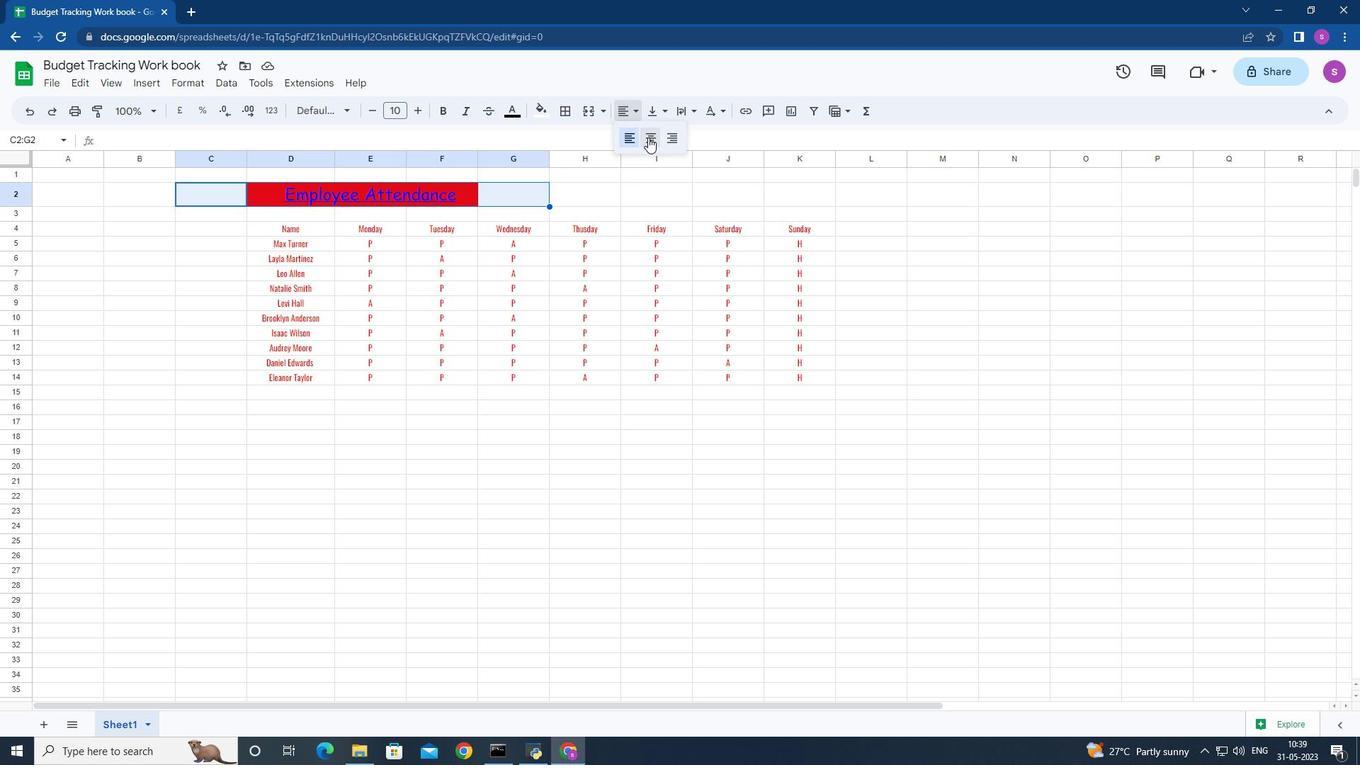 
Action: Mouse pressed left at (649, 137)
Screenshot: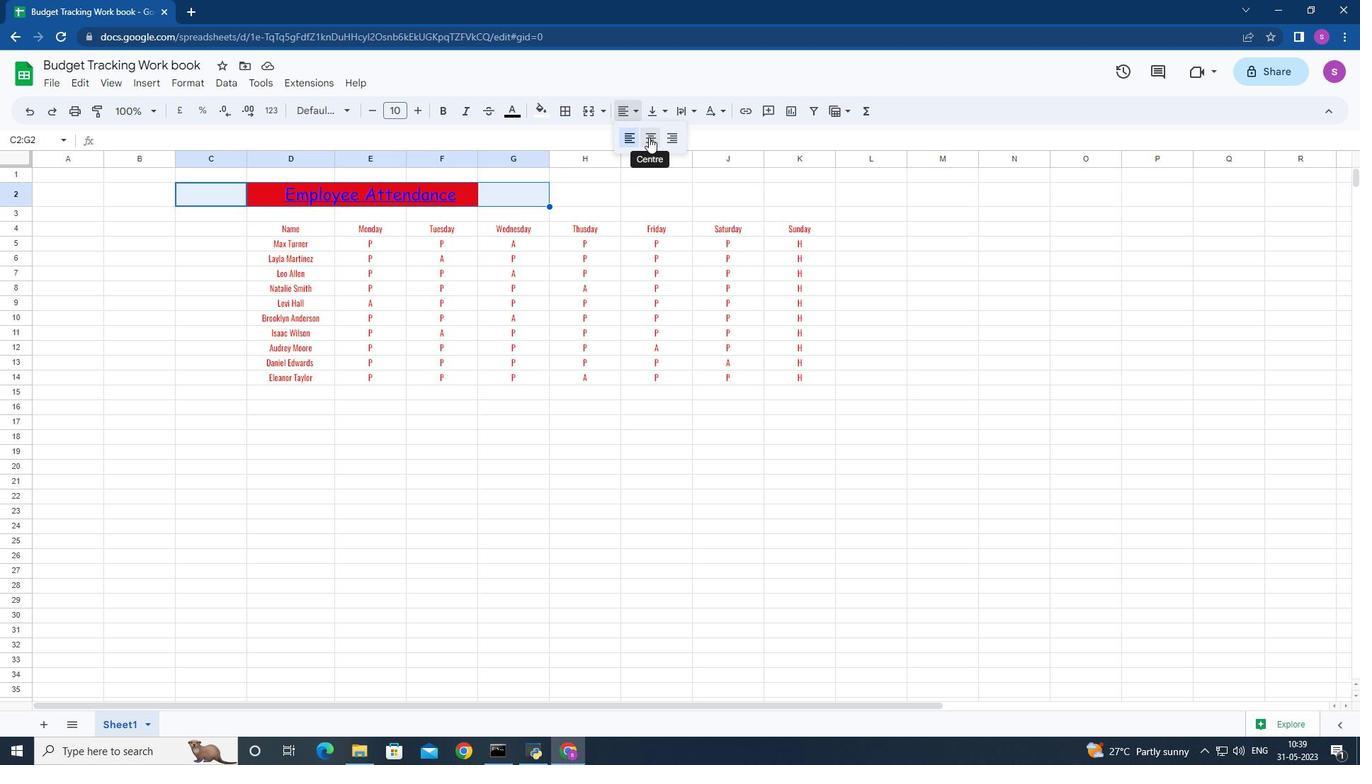 
Action: Mouse moved to (229, 233)
Screenshot: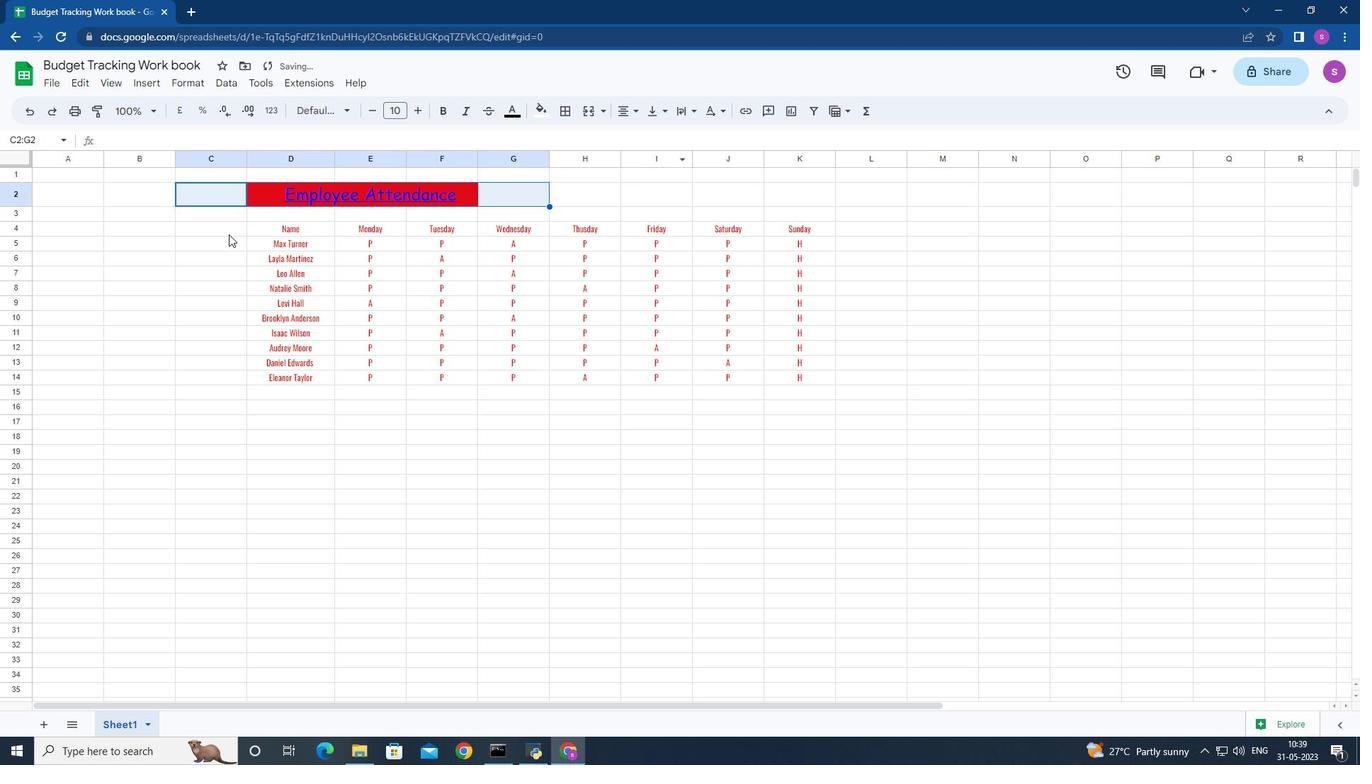 
Action: Mouse pressed left at (229, 233)
Screenshot: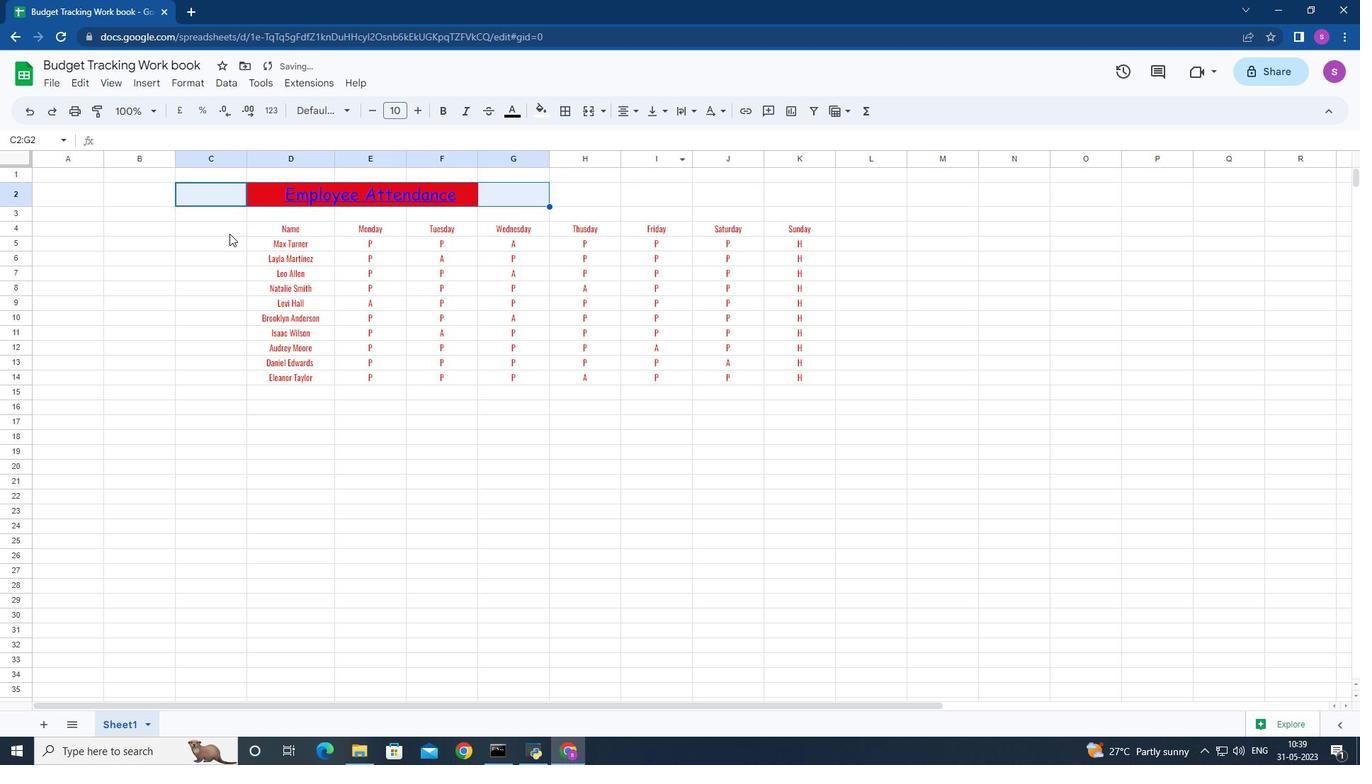 
Action: Mouse moved to (635, 112)
Screenshot: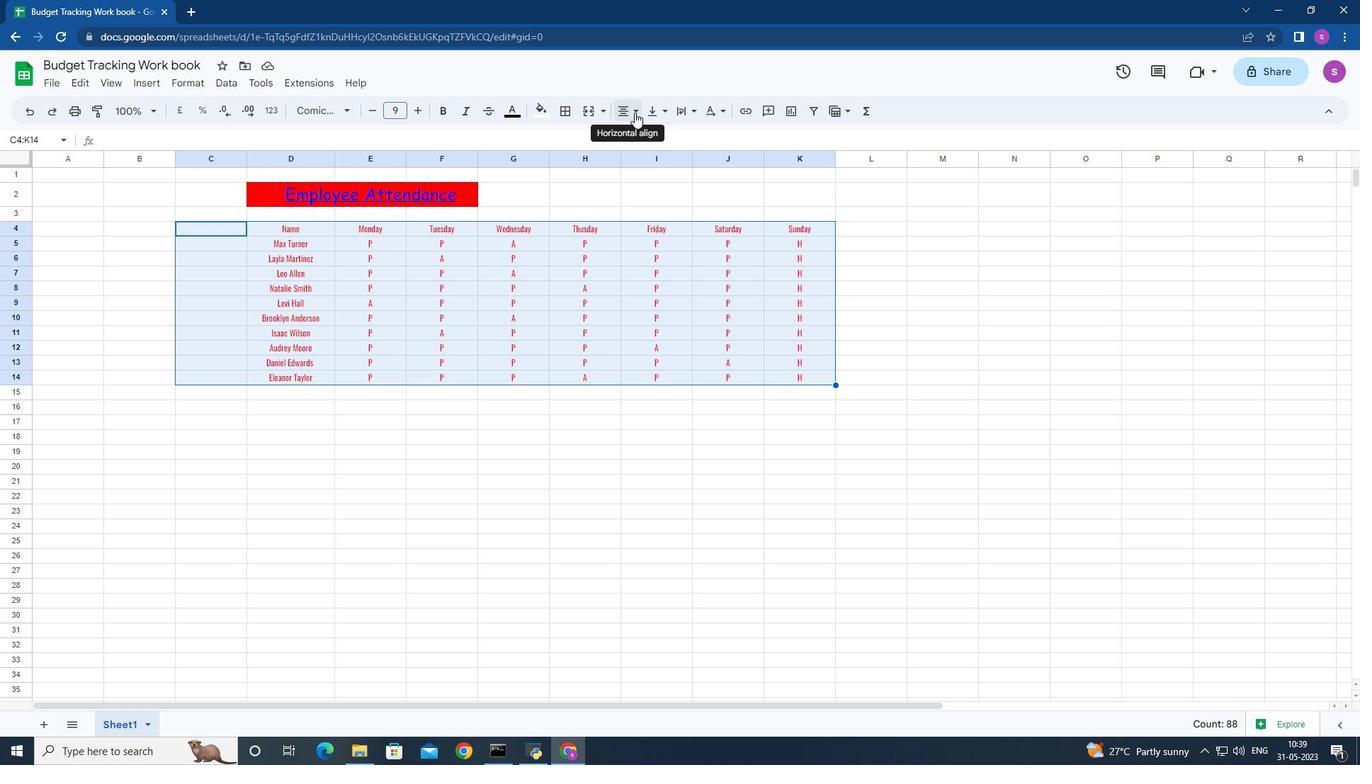 
Action: Mouse pressed left at (635, 112)
Screenshot: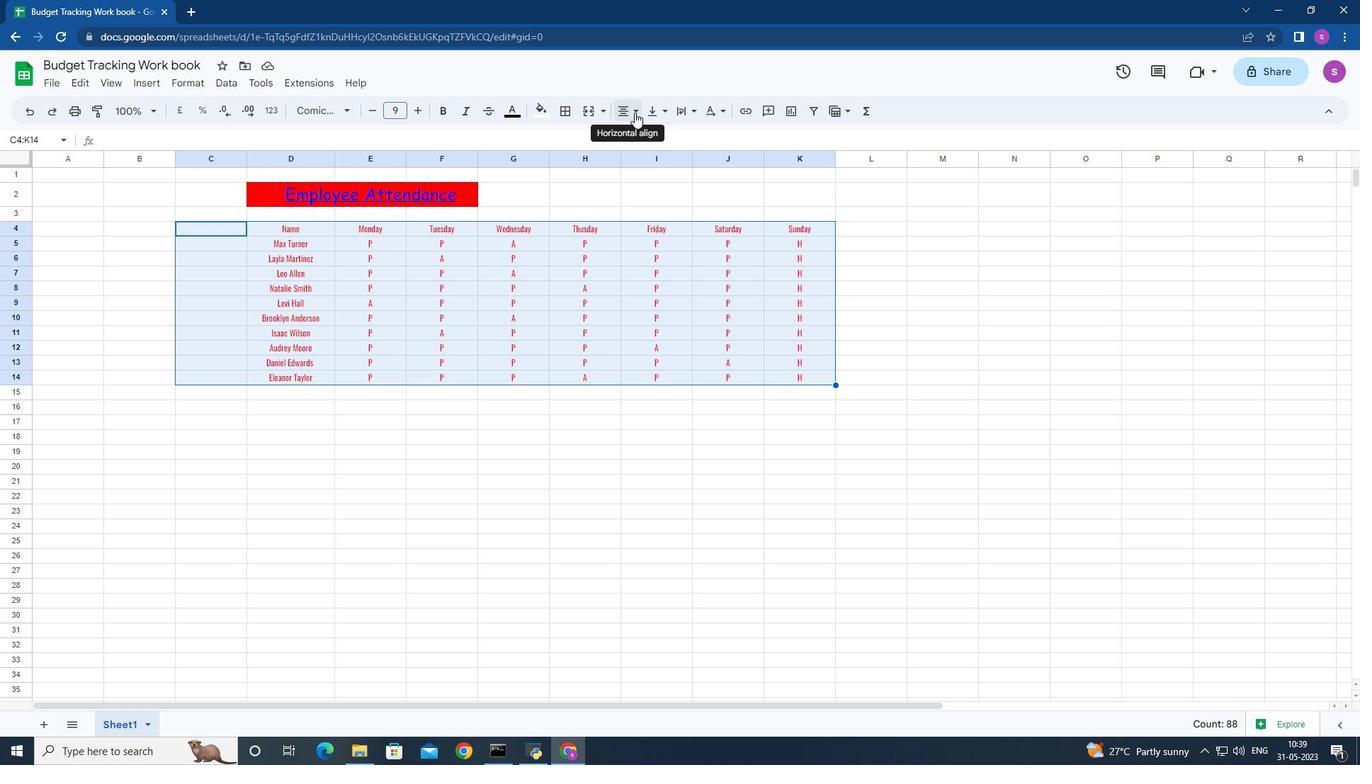 
Action: Mouse moved to (649, 142)
Screenshot: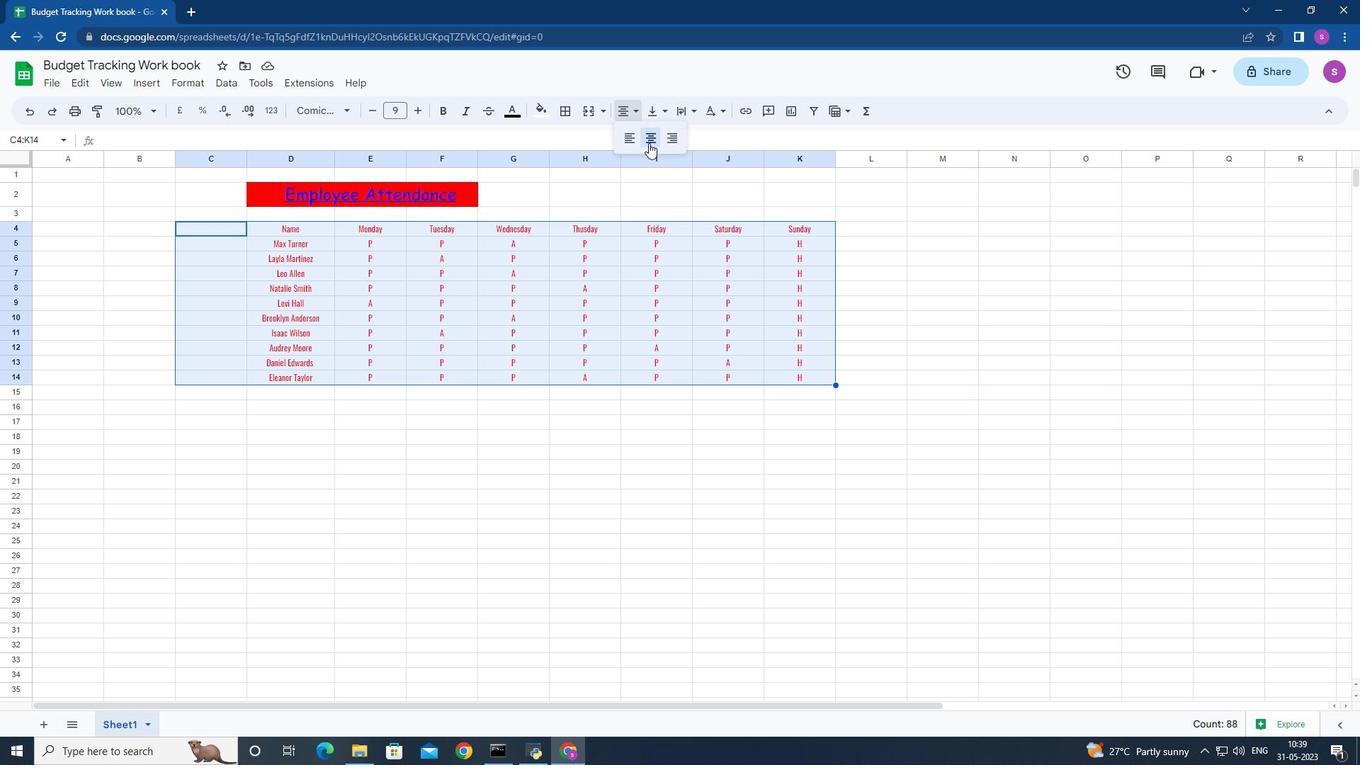 
Action: Mouse pressed left at (649, 142)
Screenshot: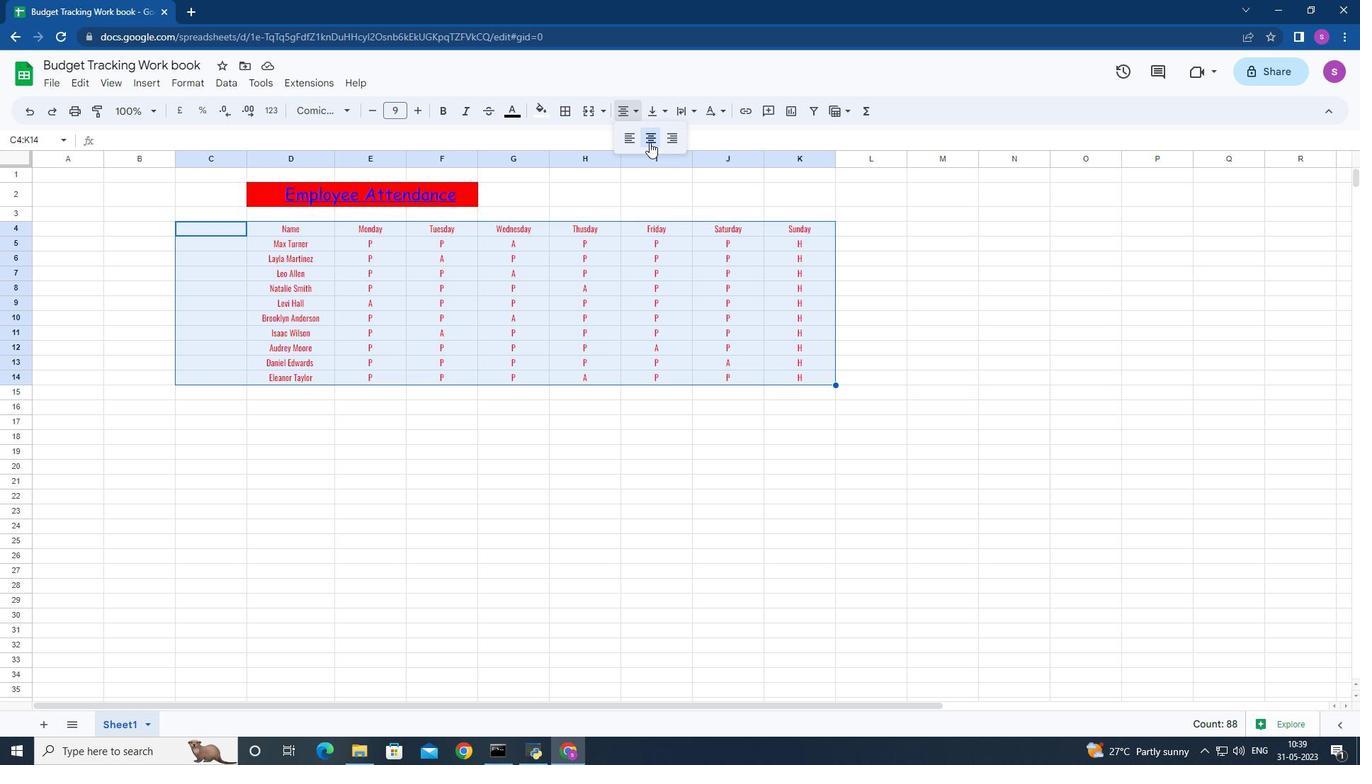 
Action: Mouse moved to (869, 240)
Screenshot: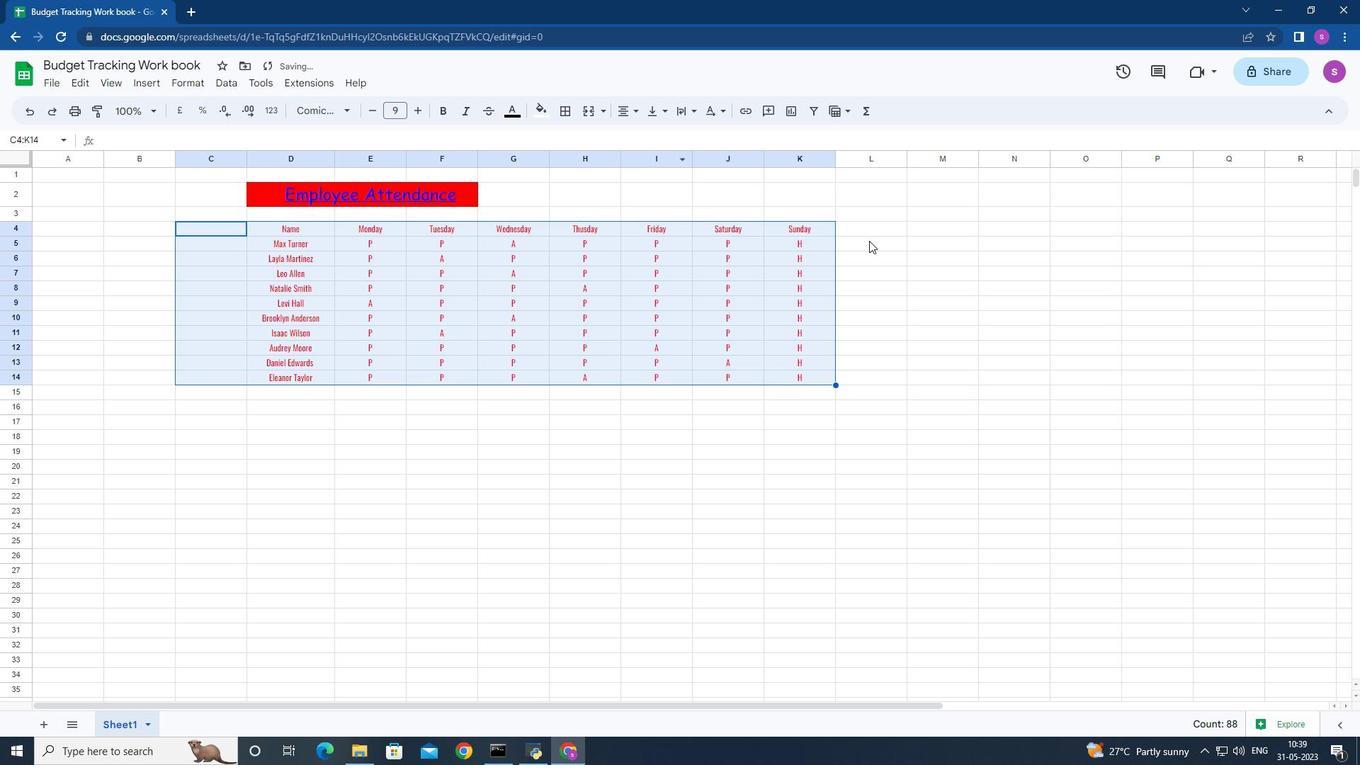 
Action: Mouse pressed left at (869, 240)
Screenshot: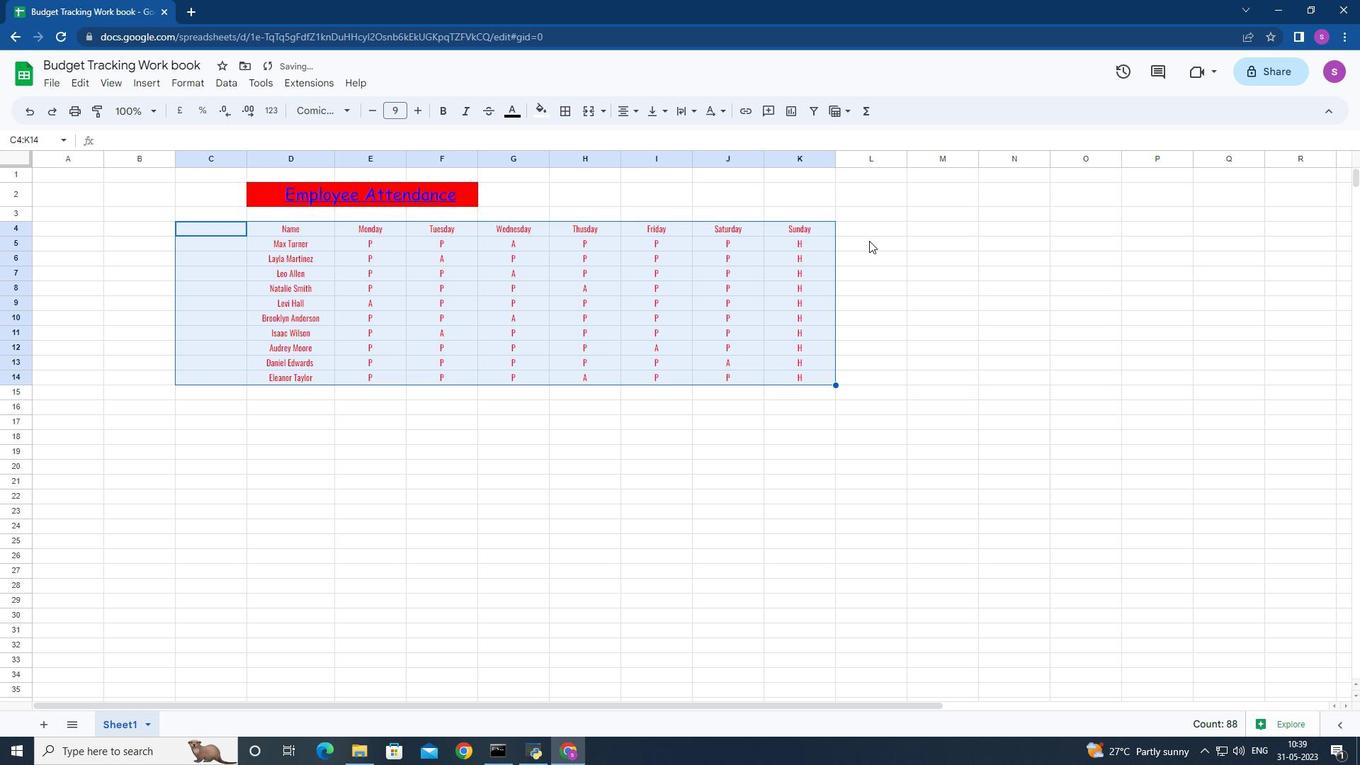 
Action: Mouse moved to (791, 187)
Screenshot: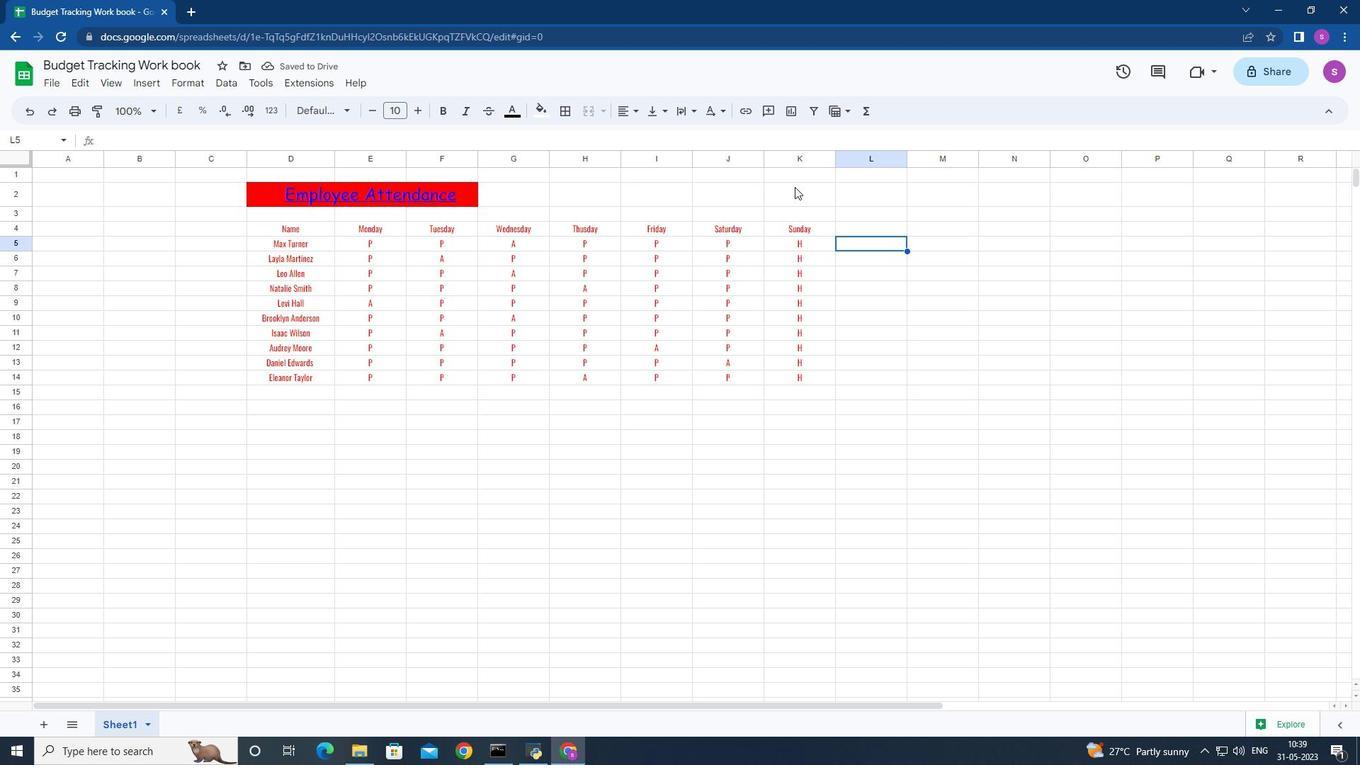 
